 Task: Search one way flight ticket for 5 adults, 1 child, 2 infants in seat and 1 infant on lap in business from Seattle/tacoma(seatac): Seattle-tacoma International Airport to Evansville: Evansville Regional Airport on 5-3-2023. Choice of flights is Singapure airlines. Number of bags: 11 checked bags. Price is upto 81000. Outbound departure time preference is 7:00.
Action: Mouse moved to (381, 324)
Screenshot: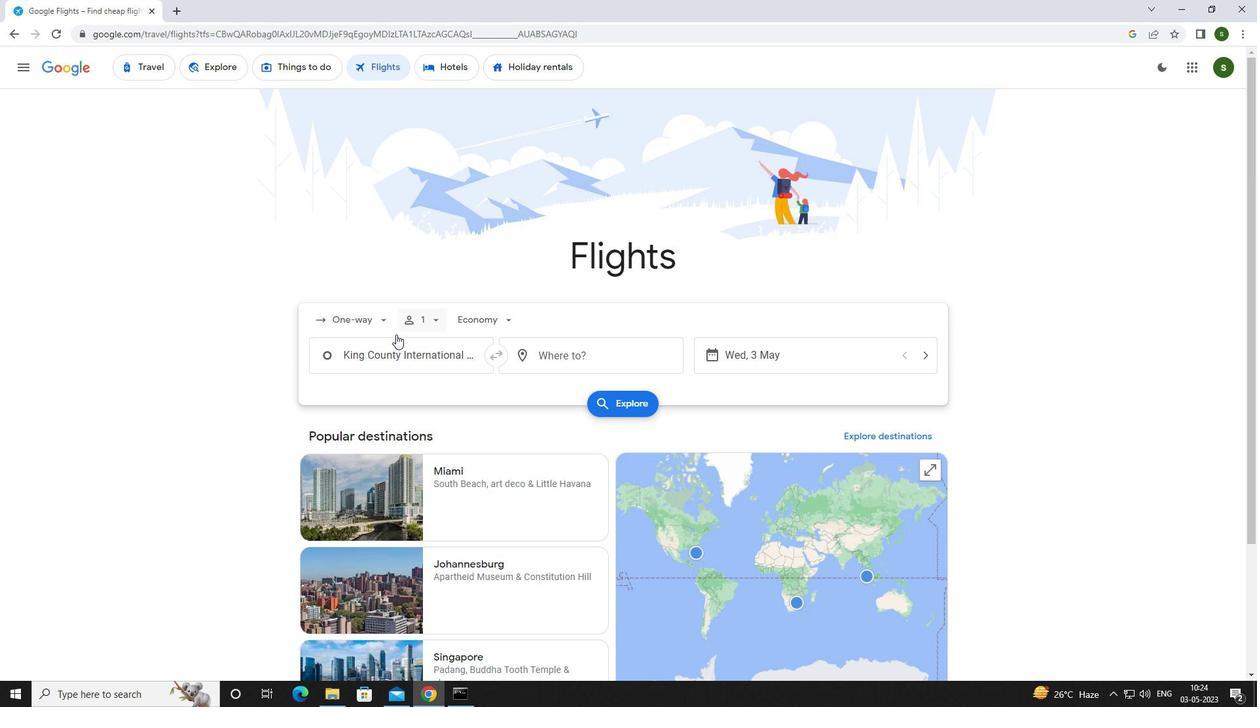 
Action: Mouse pressed left at (381, 324)
Screenshot: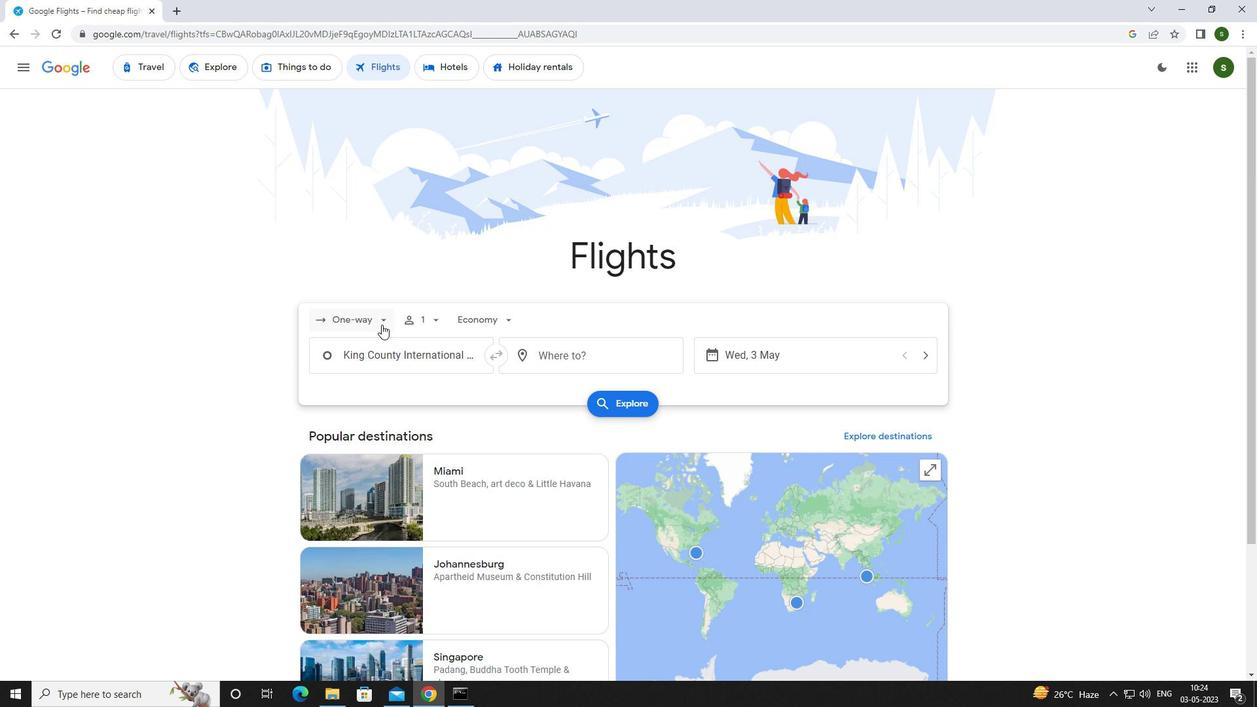 
Action: Mouse moved to (377, 377)
Screenshot: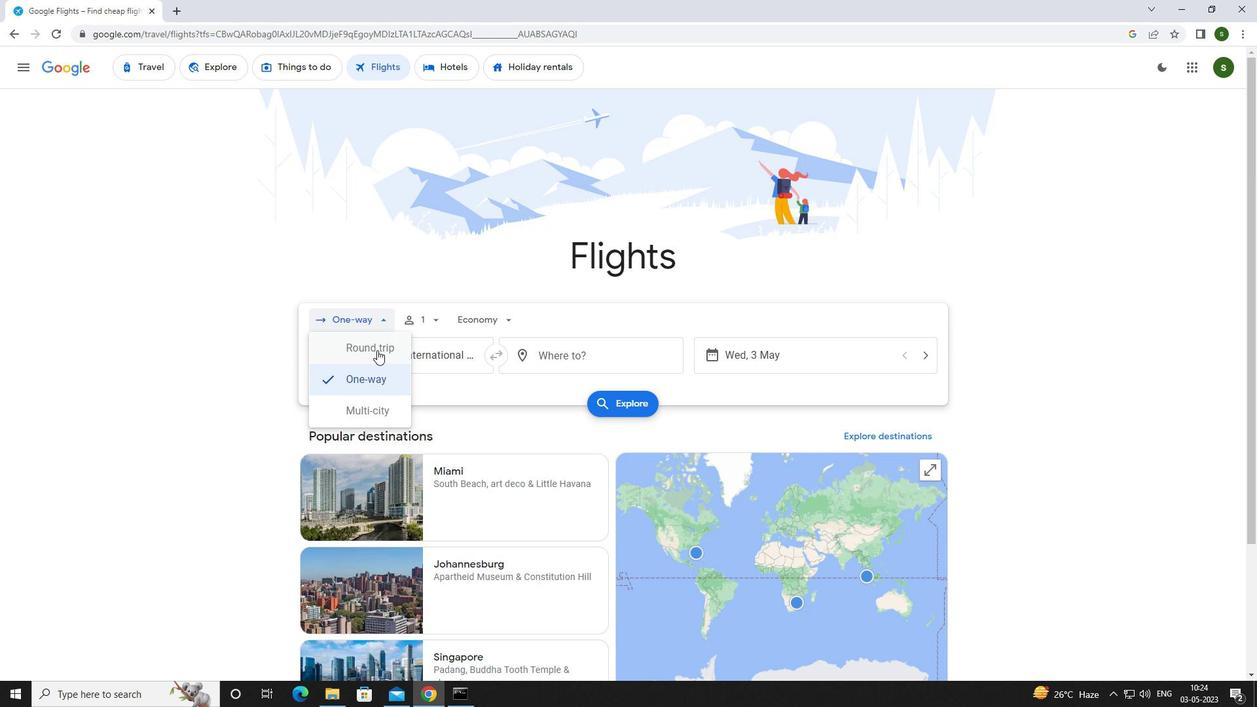
Action: Mouse pressed left at (377, 377)
Screenshot: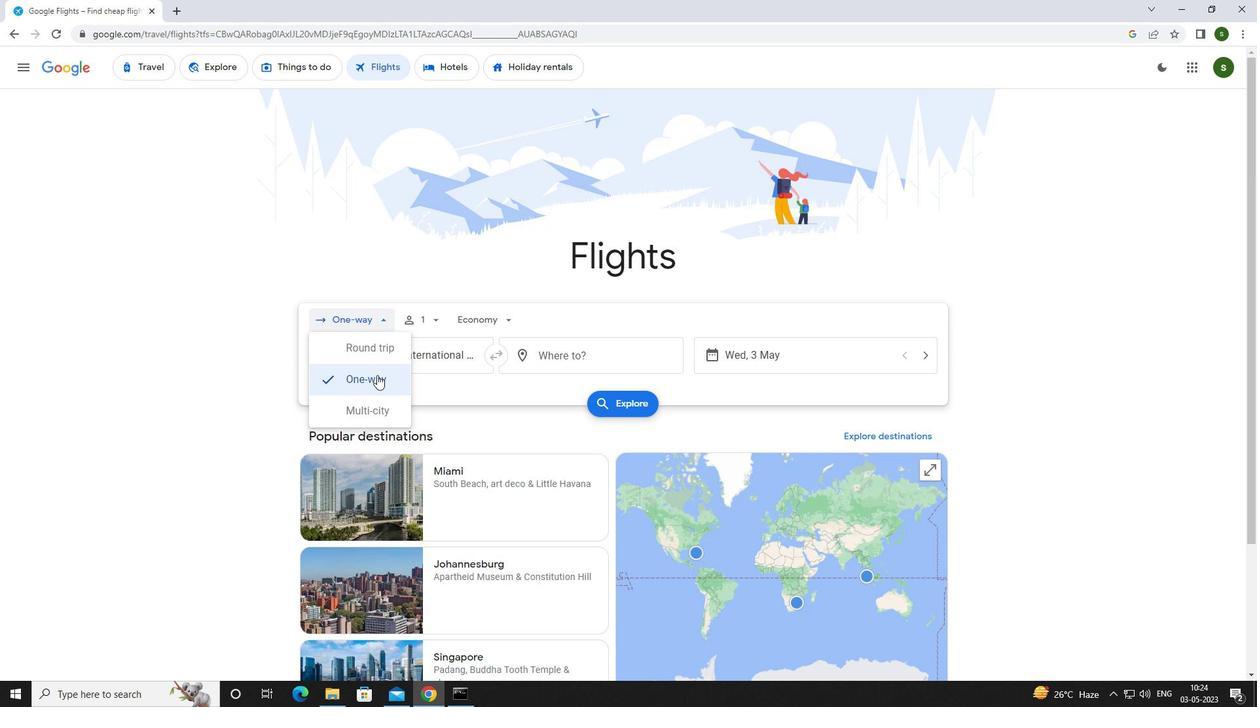 
Action: Mouse moved to (421, 314)
Screenshot: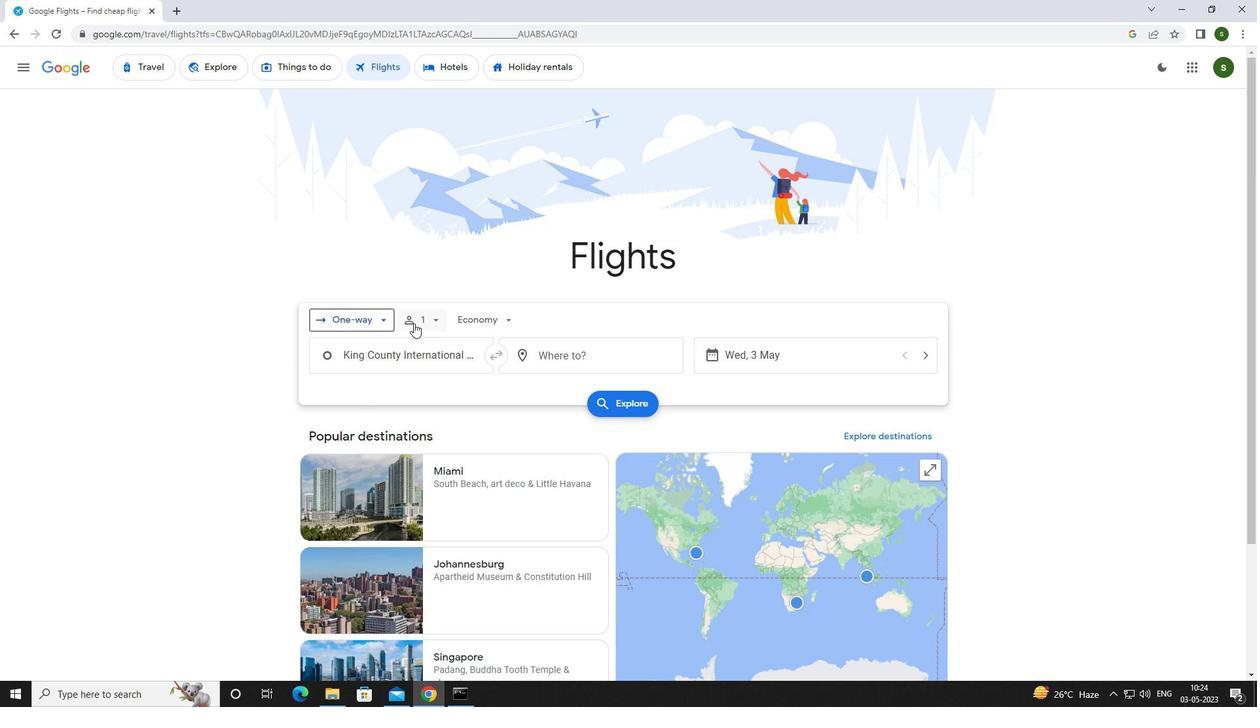 
Action: Mouse pressed left at (421, 314)
Screenshot: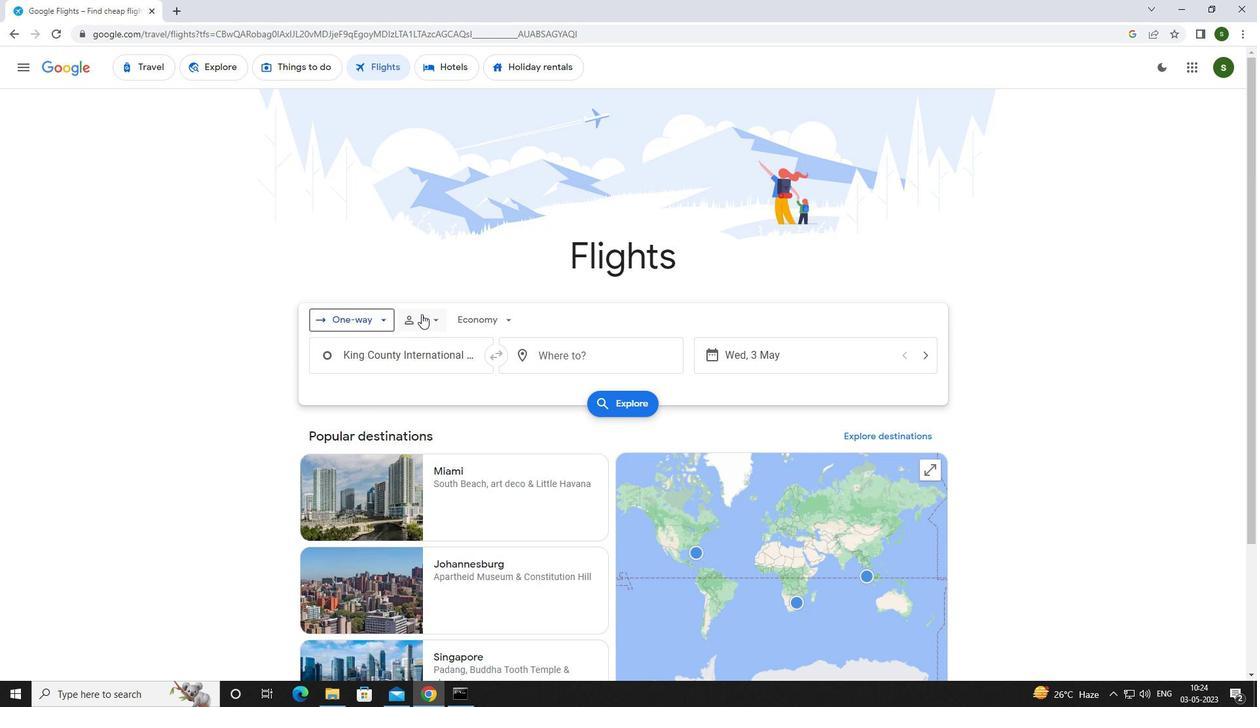 
Action: Mouse moved to (527, 345)
Screenshot: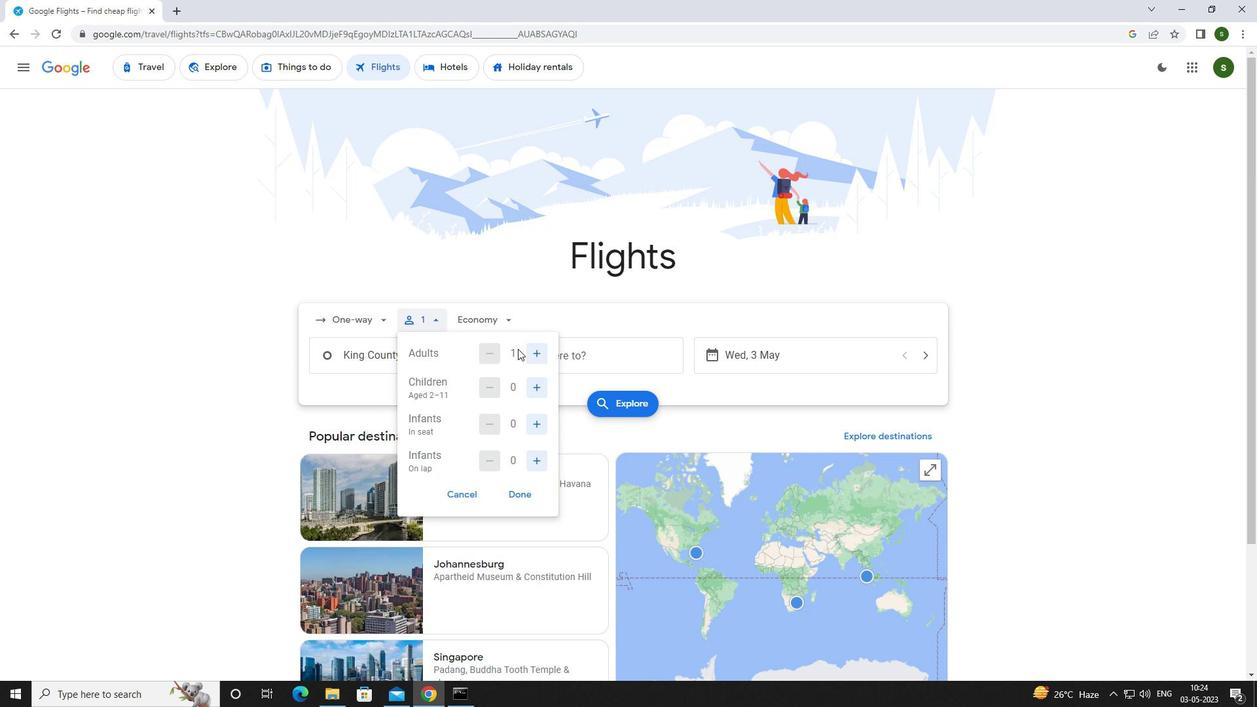 
Action: Mouse pressed left at (527, 345)
Screenshot: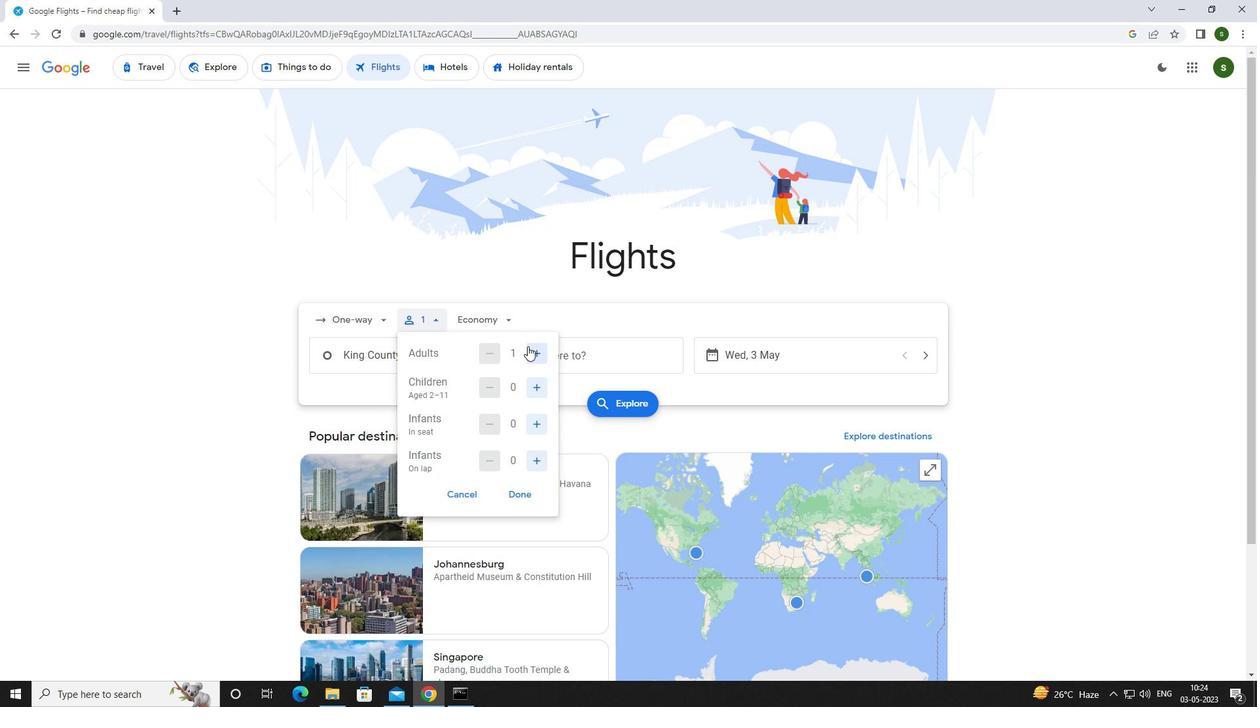 
Action: Mouse pressed left at (527, 345)
Screenshot: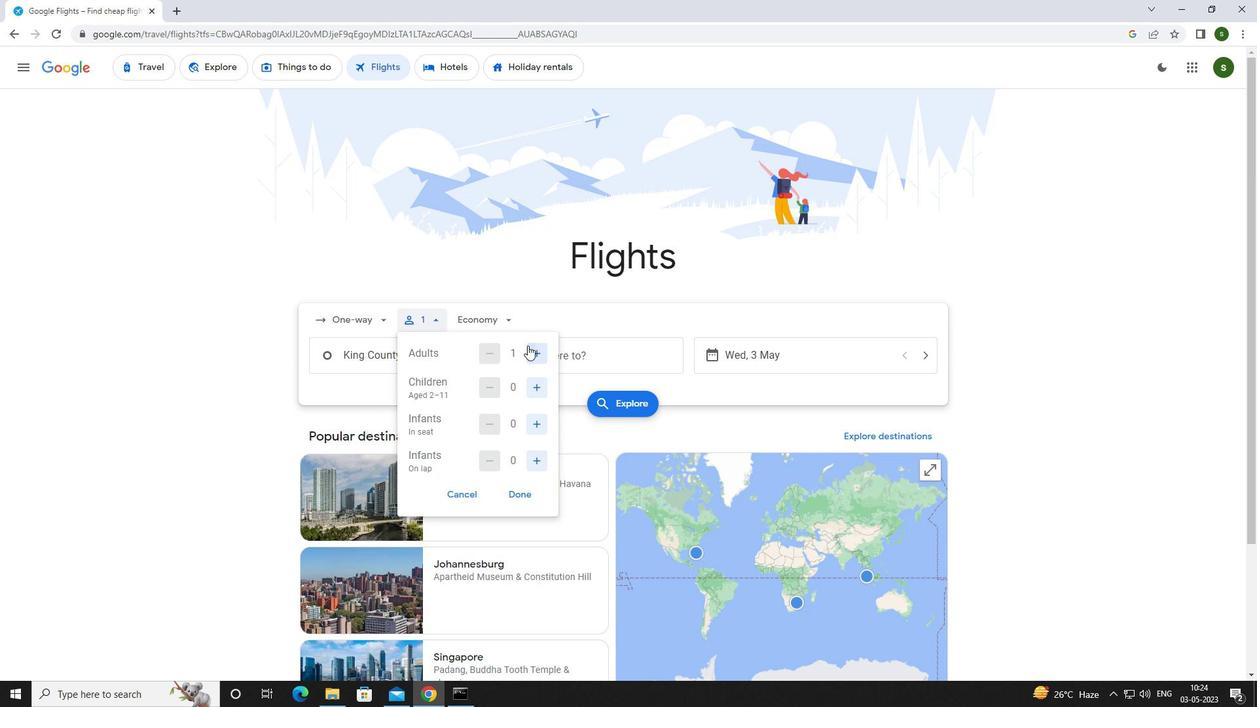 
Action: Mouse pressed left at (527, 345)
Screenshot: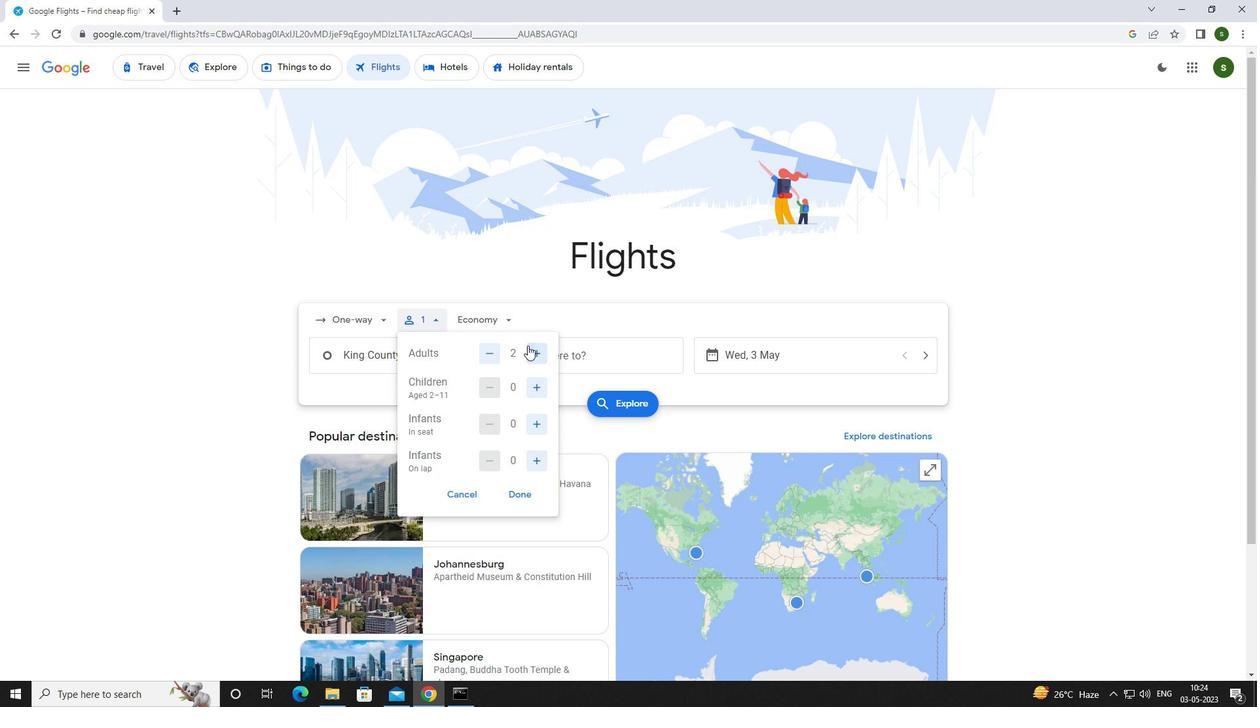 
Action: Mouse pressed left at (527, 345)
Screenshot: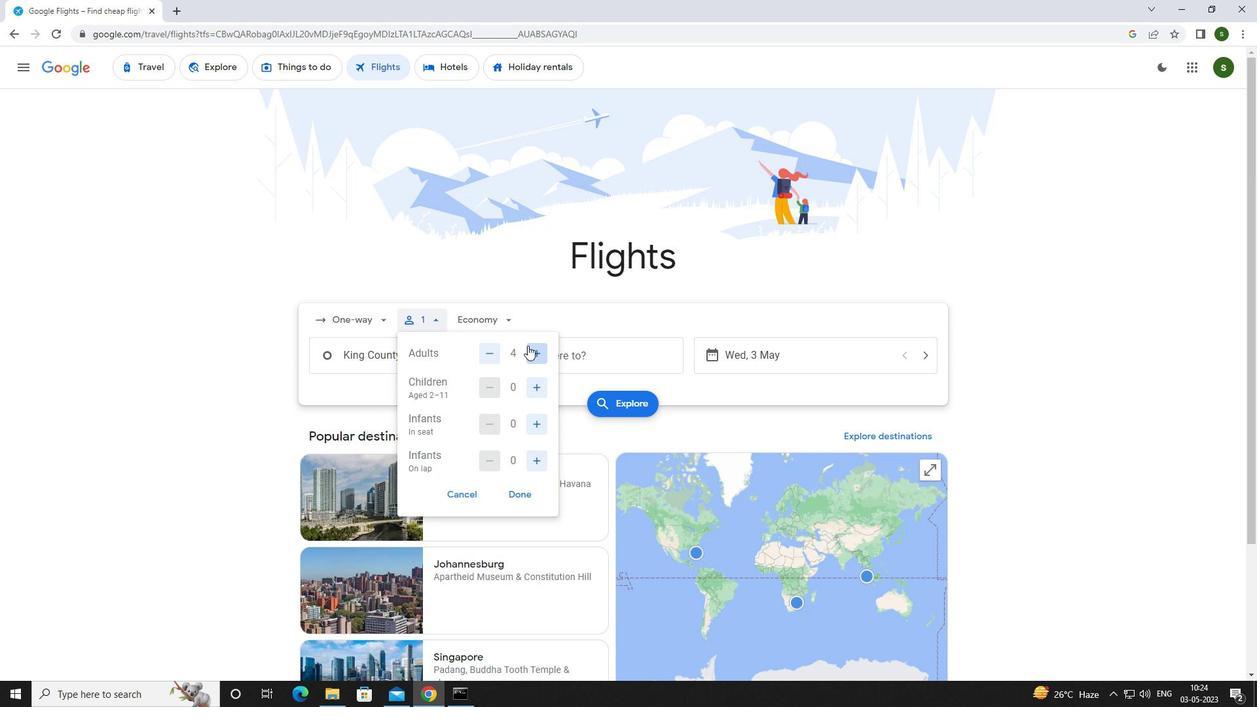 
Action: Mouse moved to (535, 381)
Screenshot: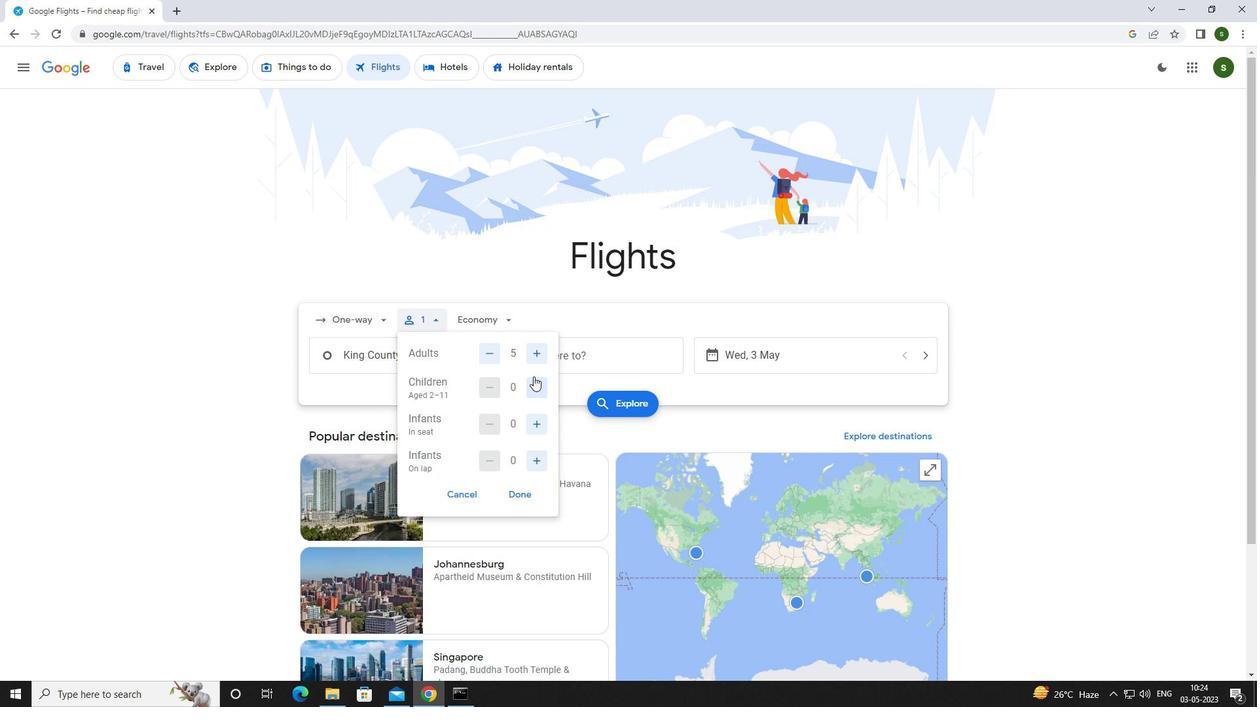 
Action: Mouse pressed left at (535, 381)
Screenshot: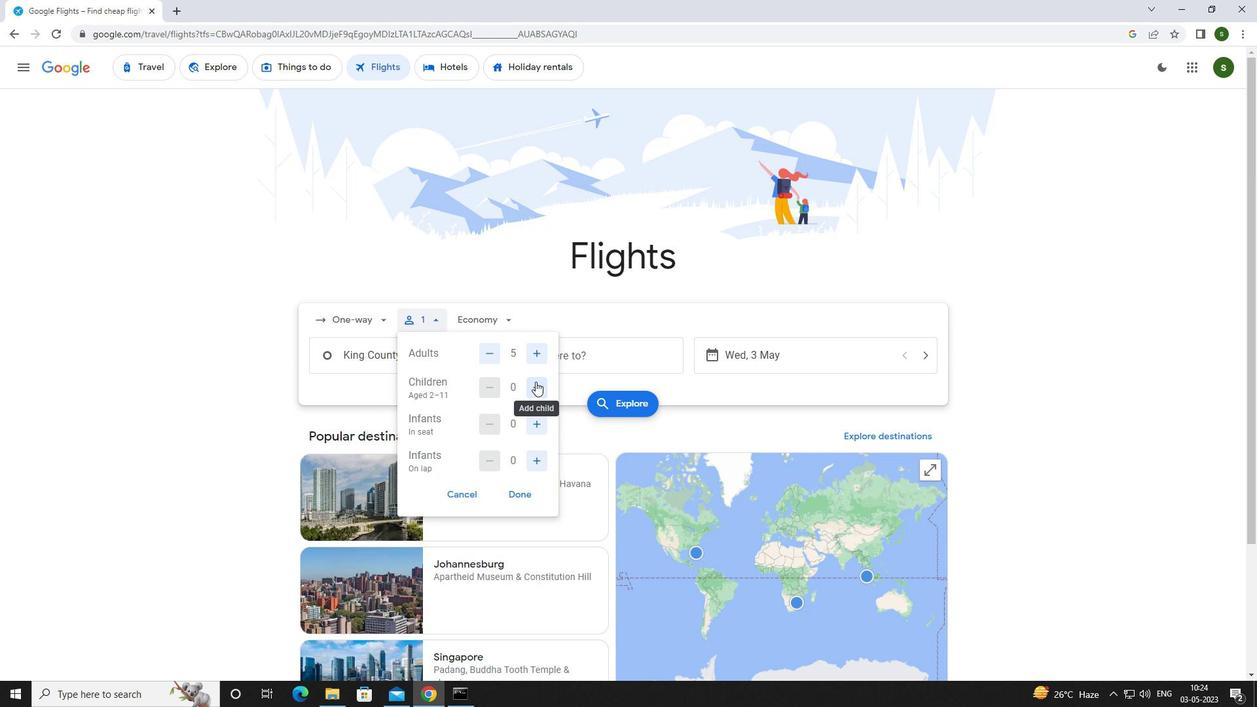 
Action: Mouse moved to (542, 425)
Screenshot: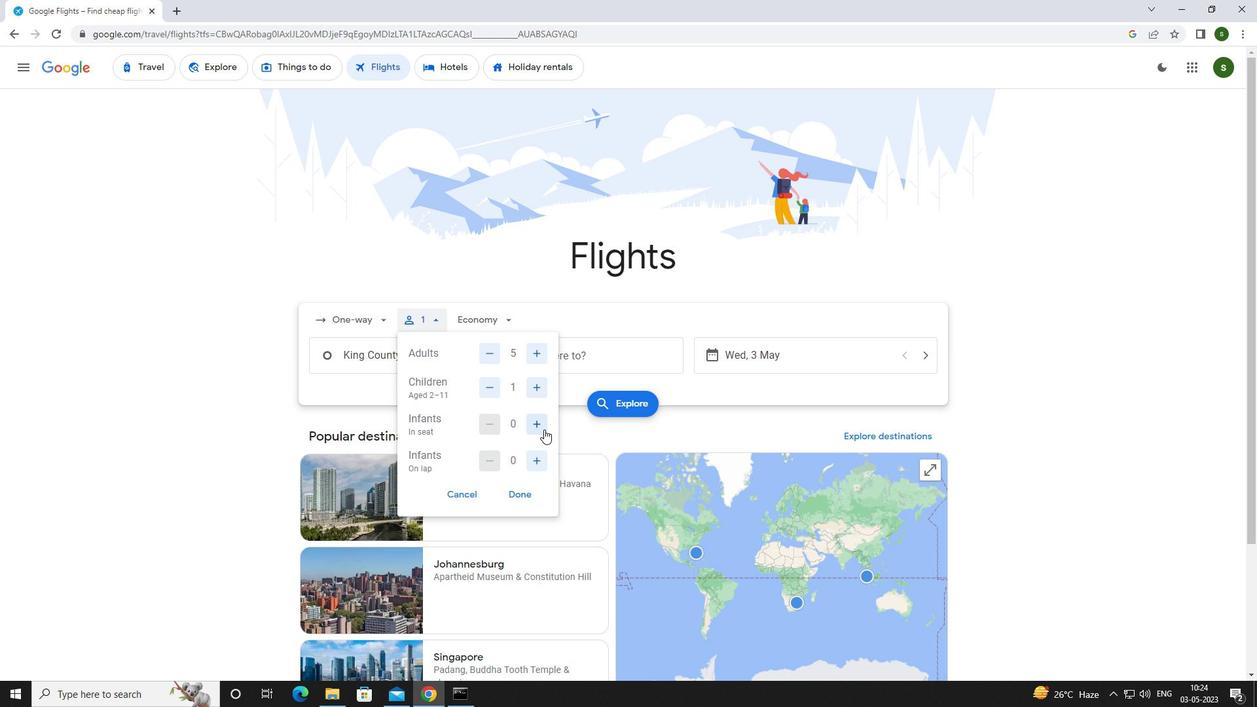 
Action: Mouse pressed left at (542, 425)
Screenshot: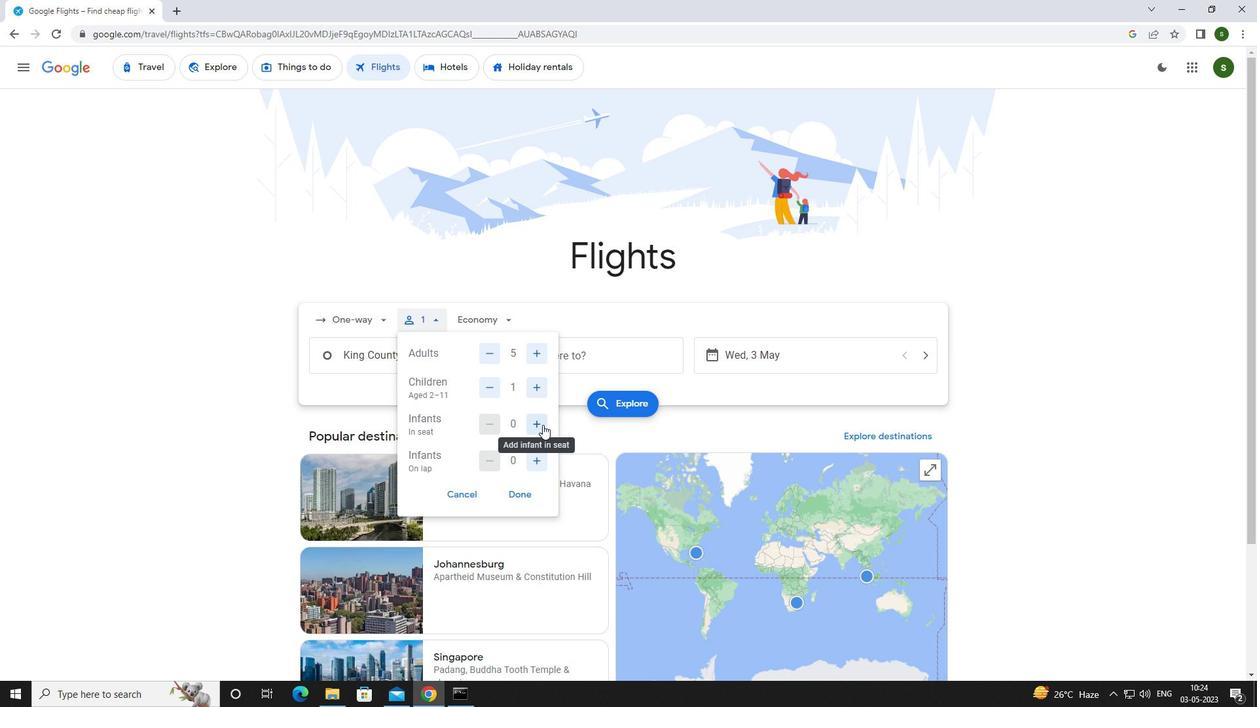 
Action: Mouse pressed left at (542, 425)
Screenshot: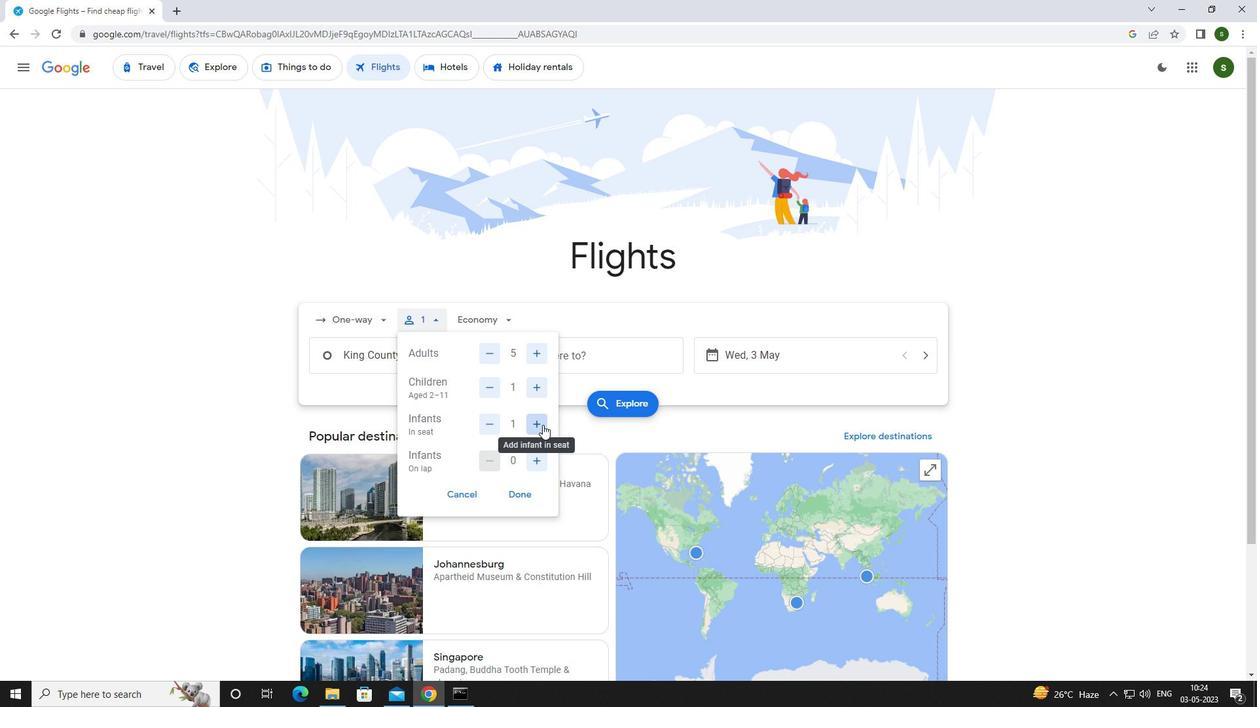 
Action: Mouse moved to (536, 458)
Screenshot: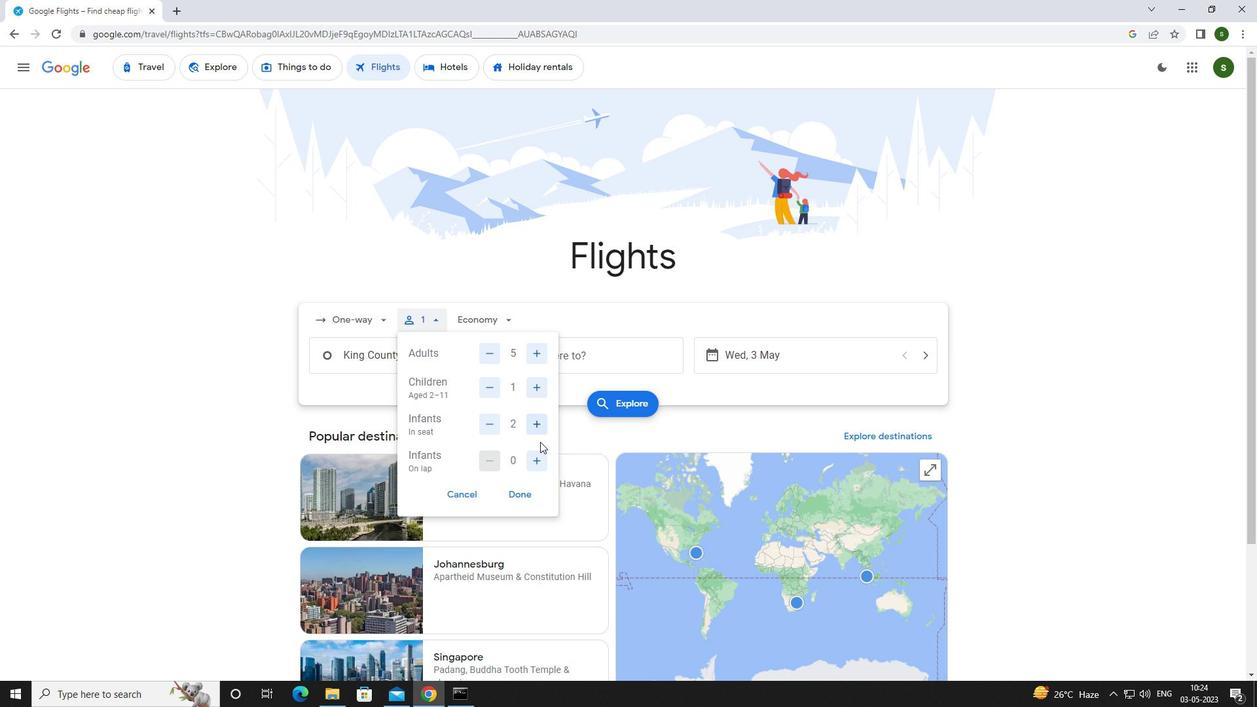 
Action: Mouse pressed left at (536, 458)
Screenshot: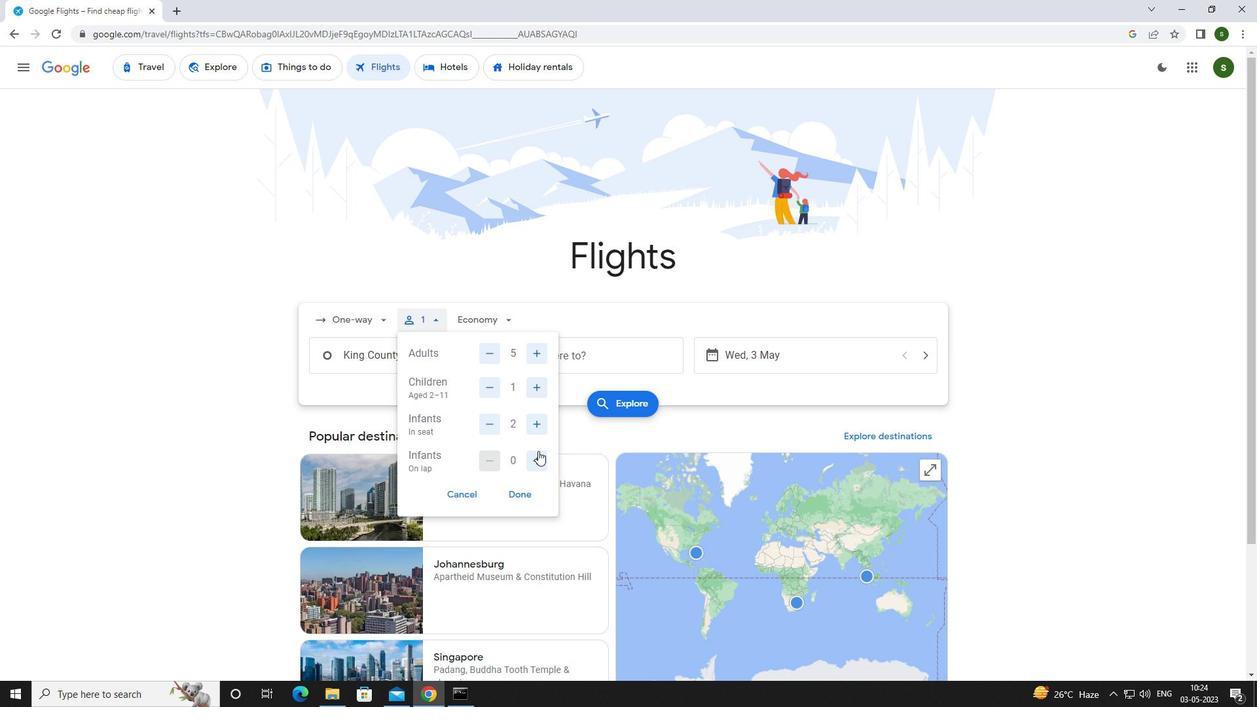 
Action: Mouse moved to (506, 324)
Screenshot: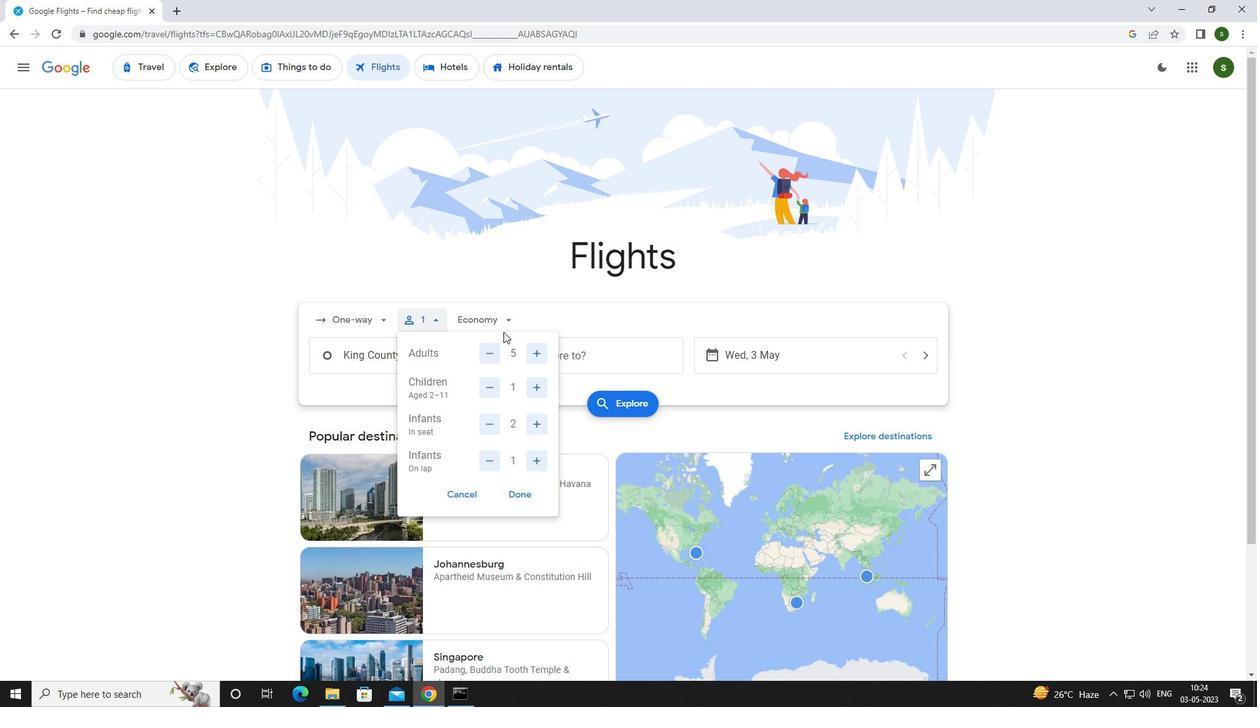 
Action: Mouse pressed left at (506, 324)
Screenshot: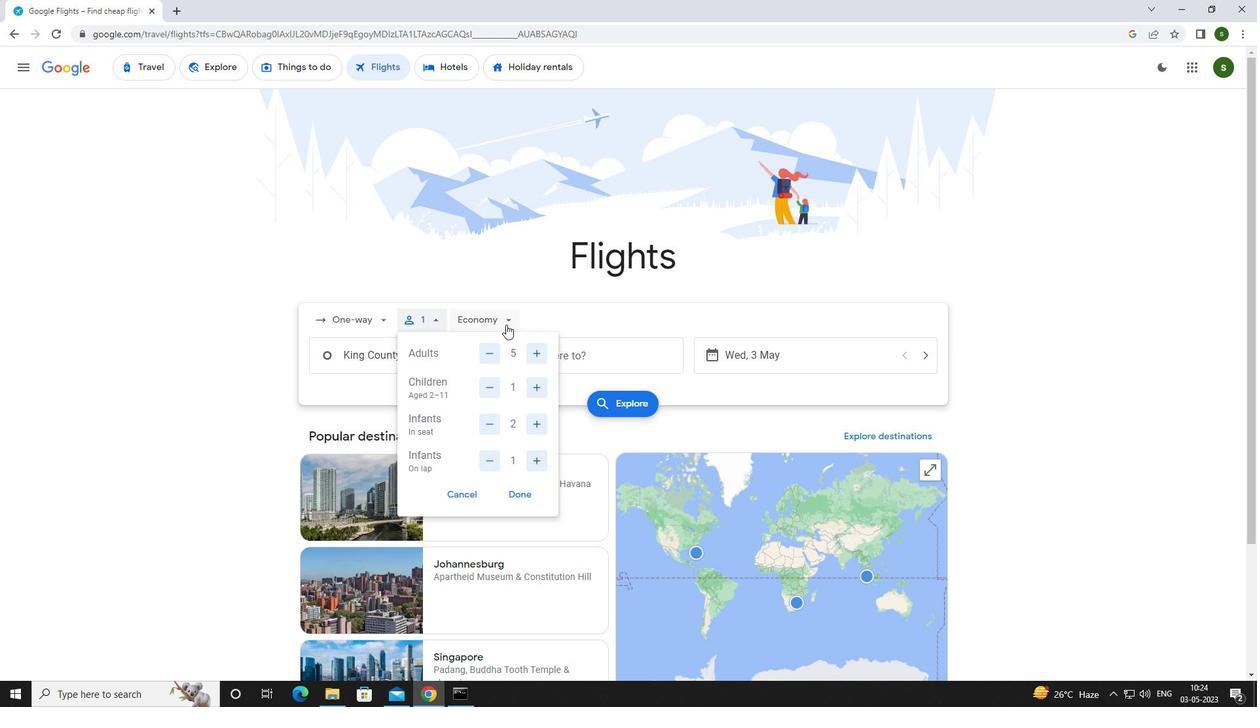 
Action: Mouse moved to (513, 413)
Screenshot: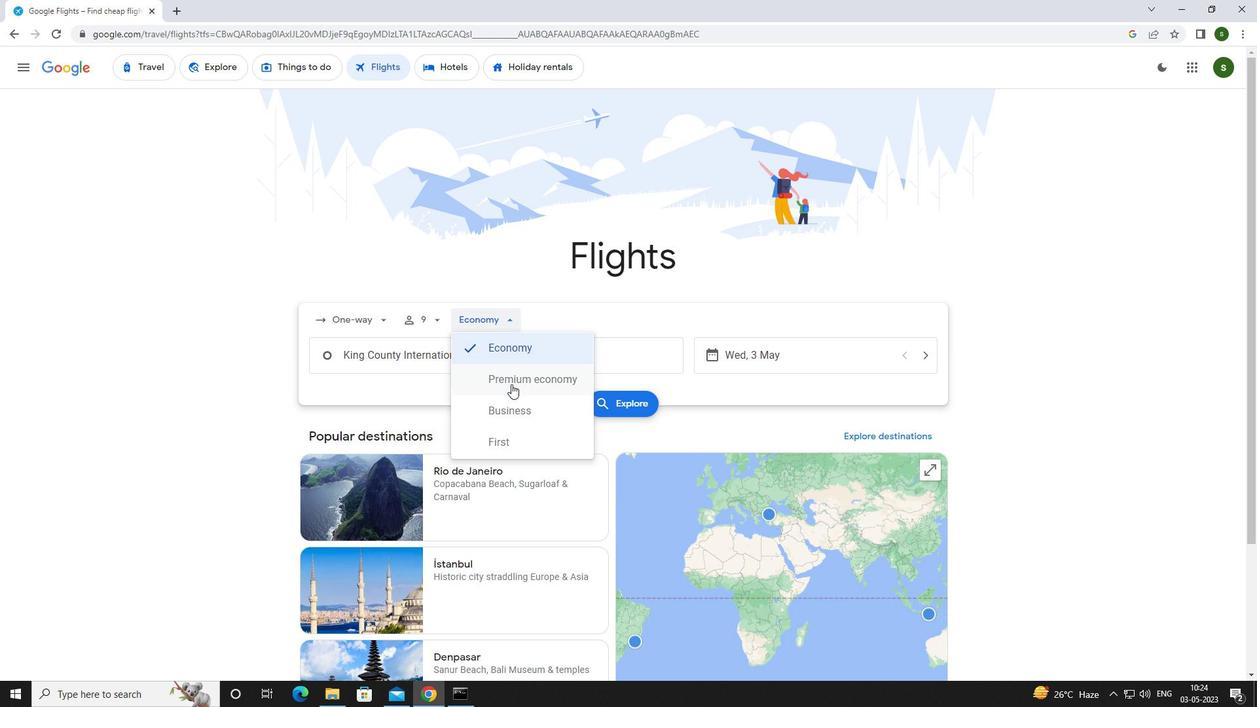 
Action: Mouse pressed left at (513, 413)
Screenshot: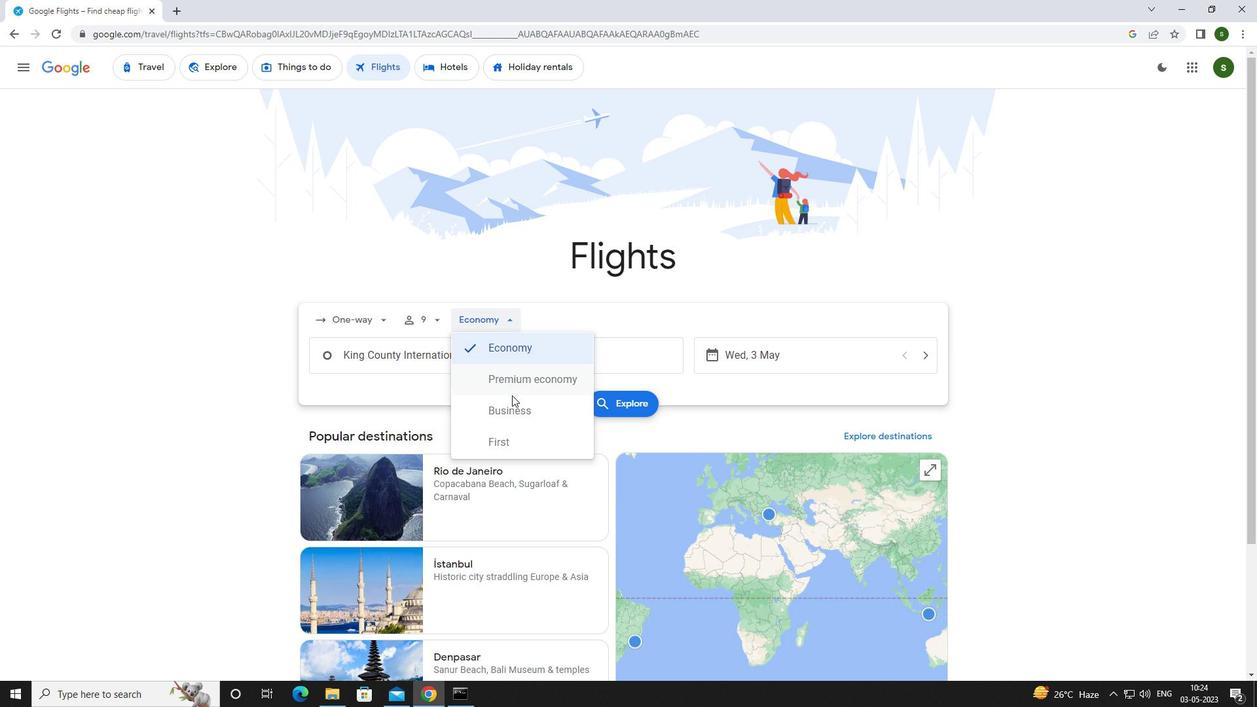 
Action: Mouse moved to (470, 354)
Screenshot: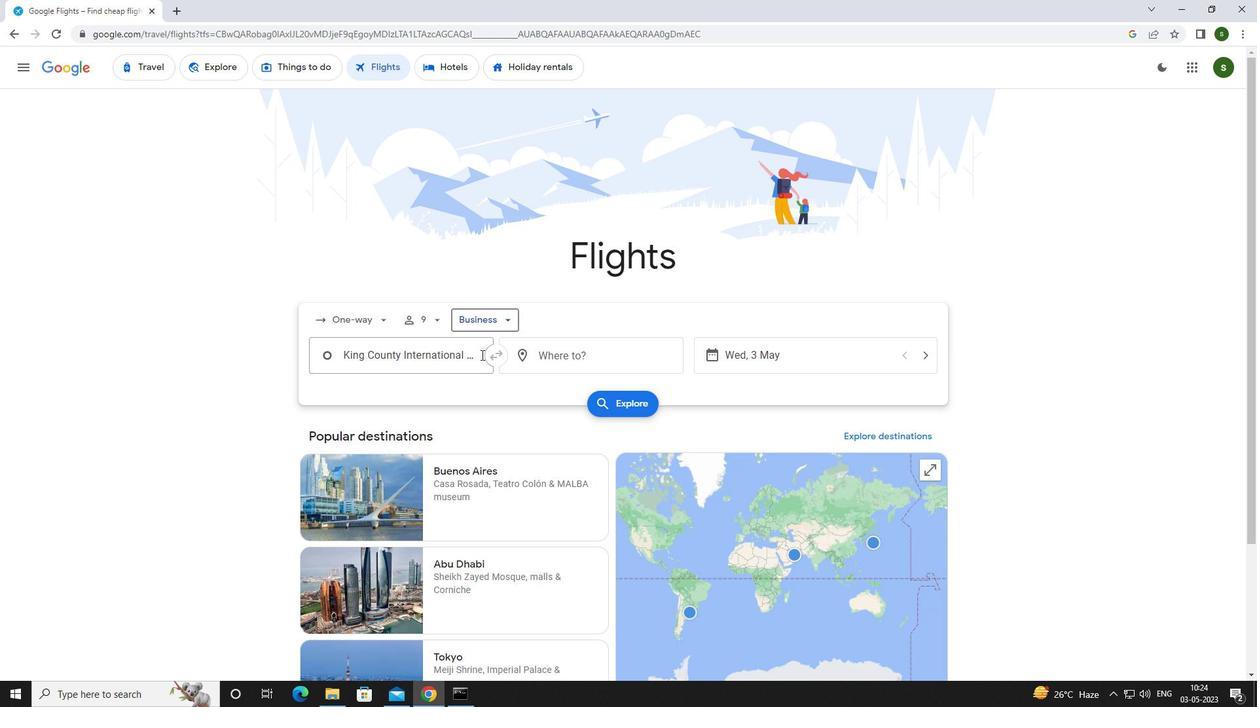 
Action: Mouse pressed left at (470, 354)
Screenshot: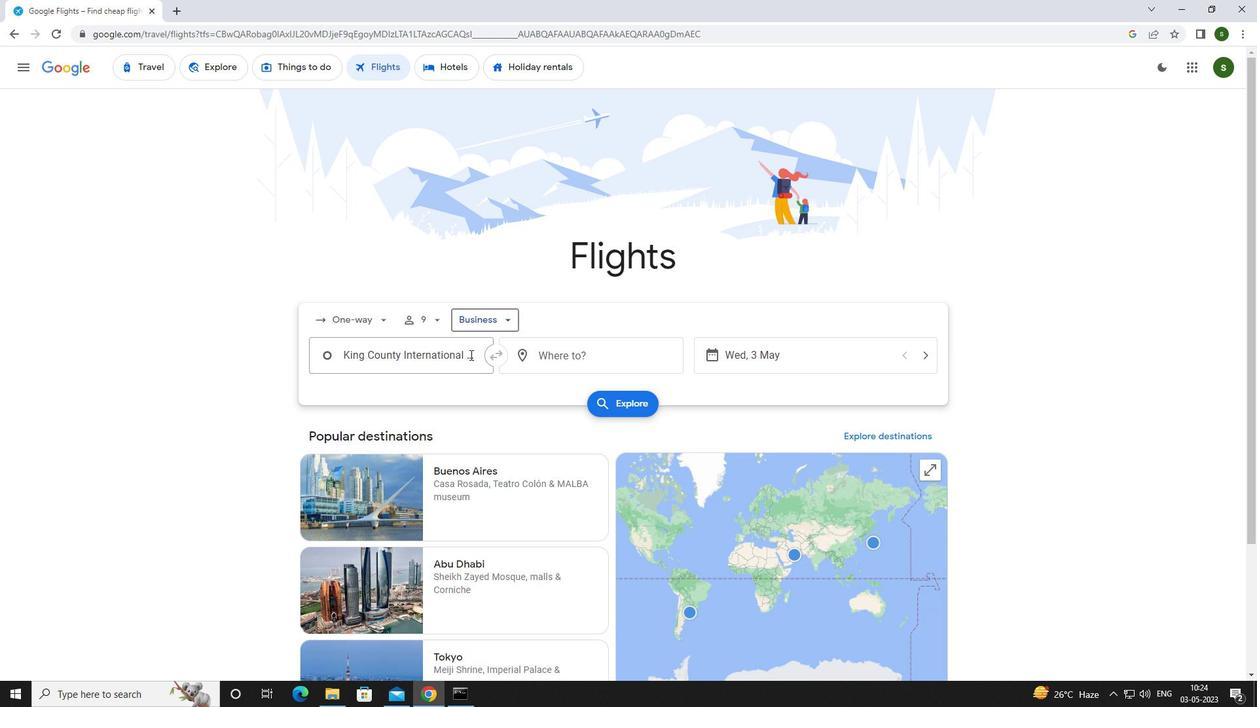 
Action: Key pressed <Key.caps_lock>s<Key.caps_lock>eattle
Screenshot: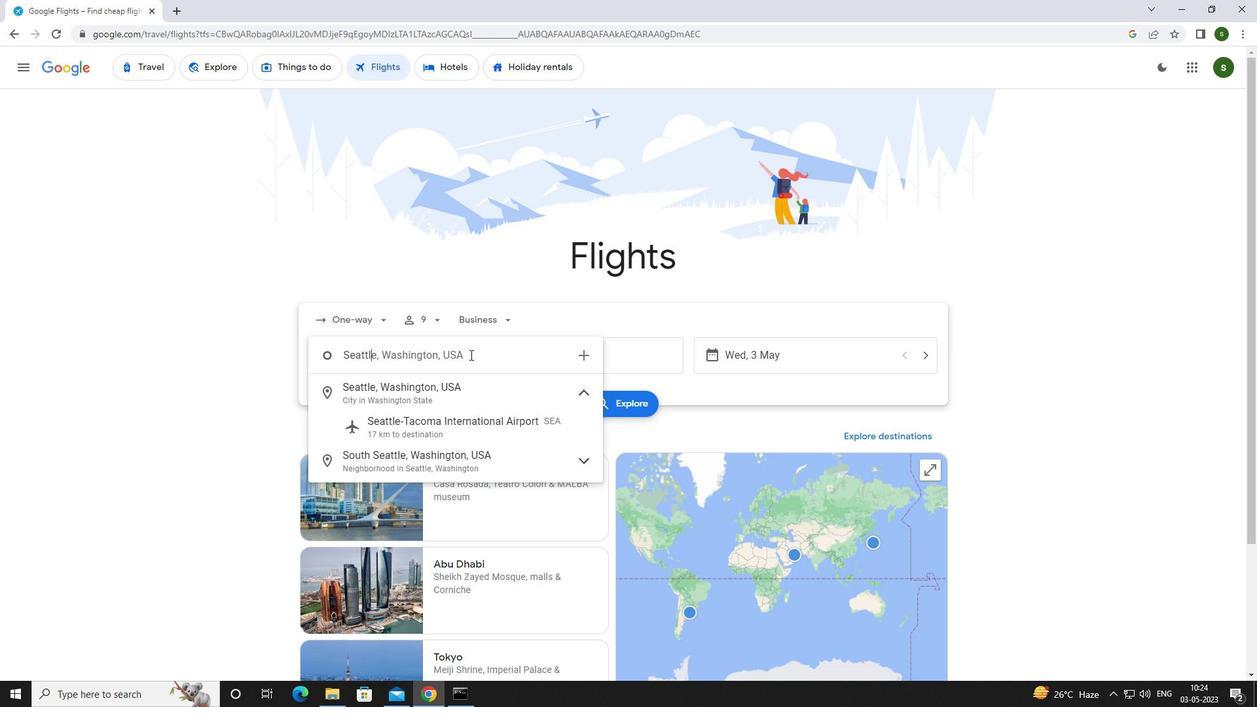 
Action: Mouse moved to (457, 421)
Screenshot: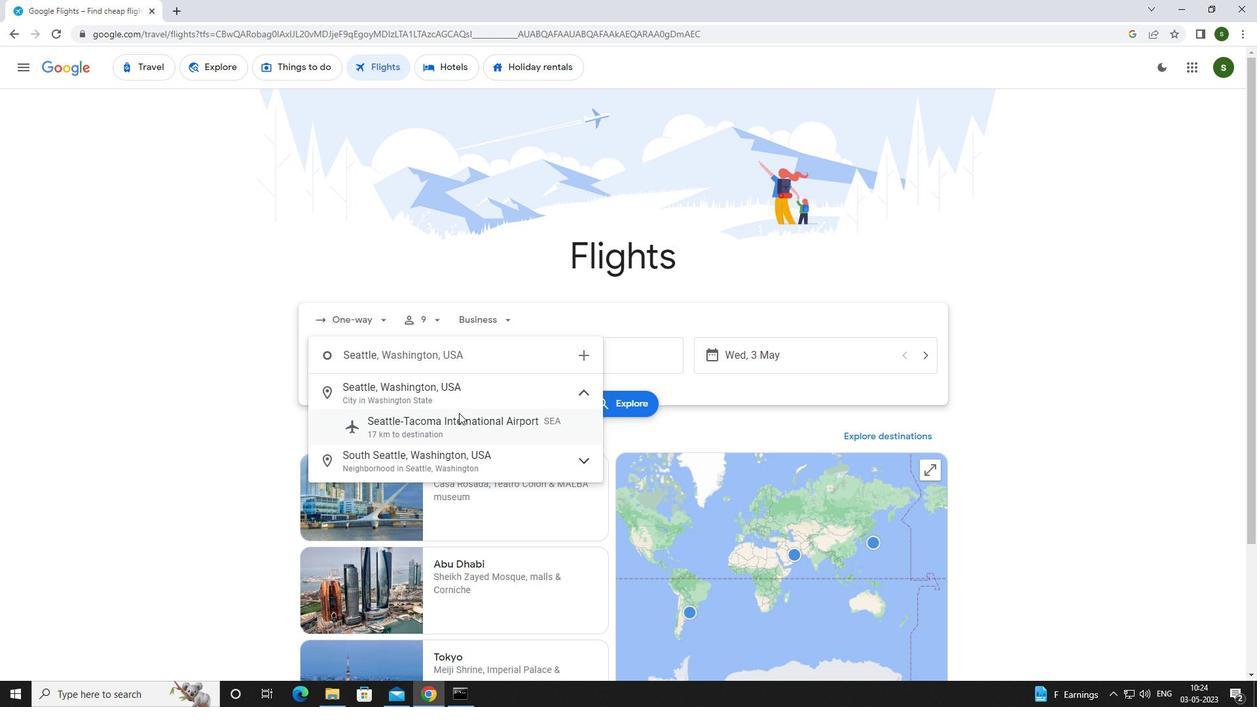
Action: Mouse pressed left at (457, 421)
Screenshot: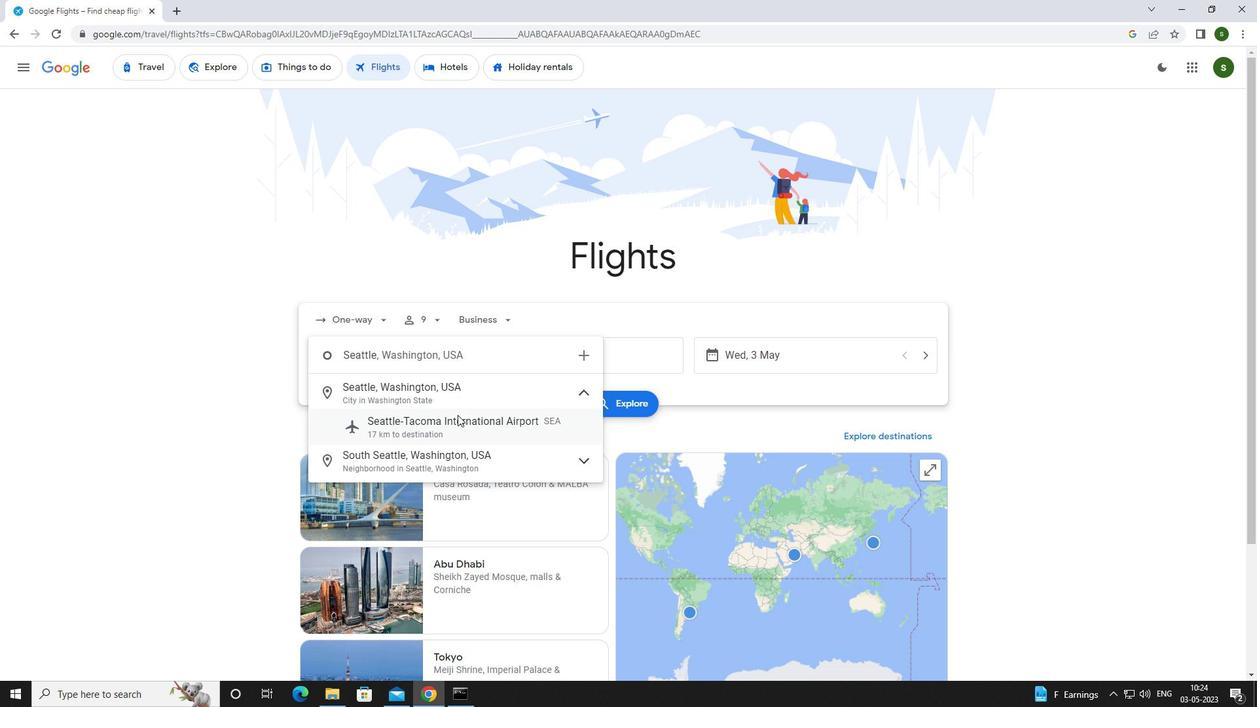 
Action: Mouse moved to (561, 359)
Screenshot: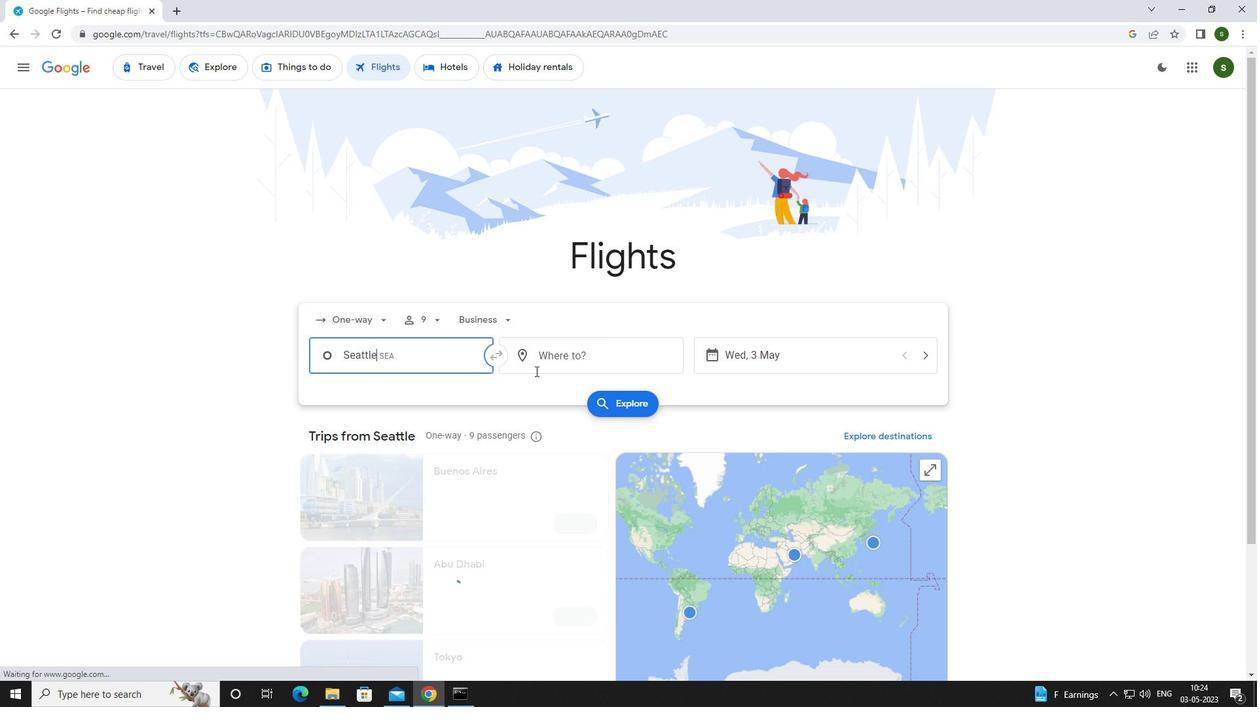 
Action: Mouse pressed left at (561, 359)
Screenshot: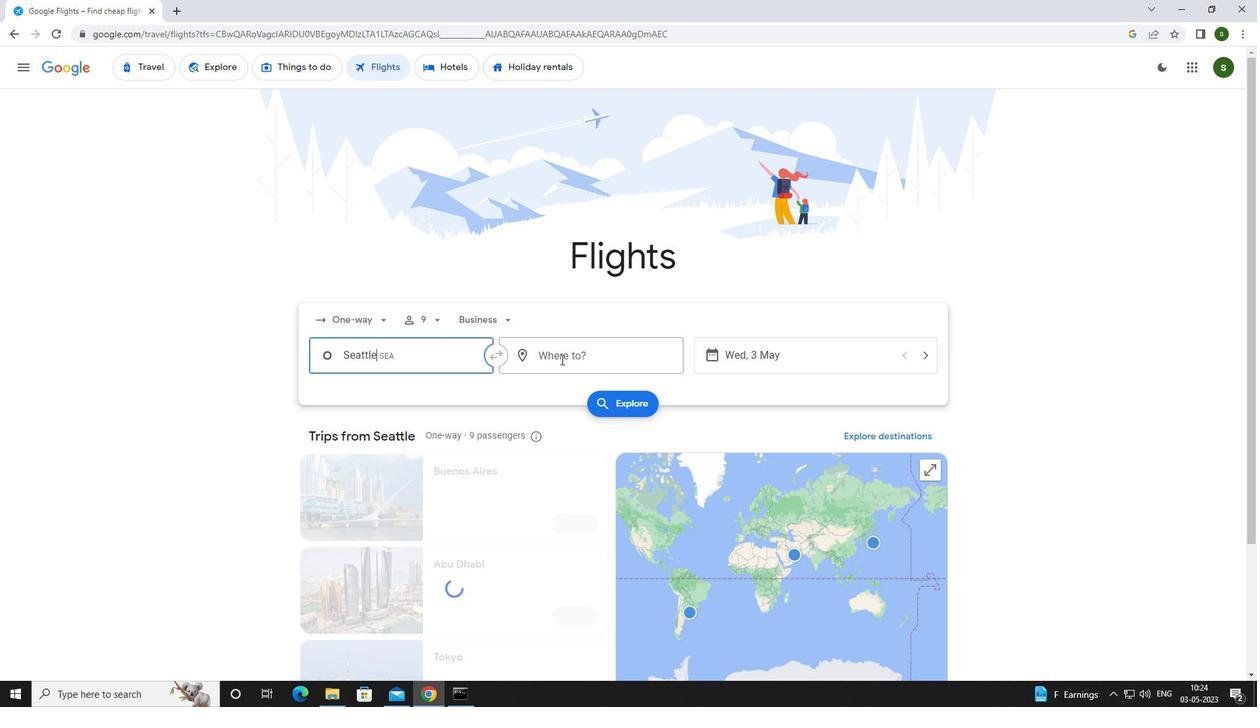 
Action: Key pressed <Key.caps_lock>e<Key.caps_lock>vansv
Screenshot: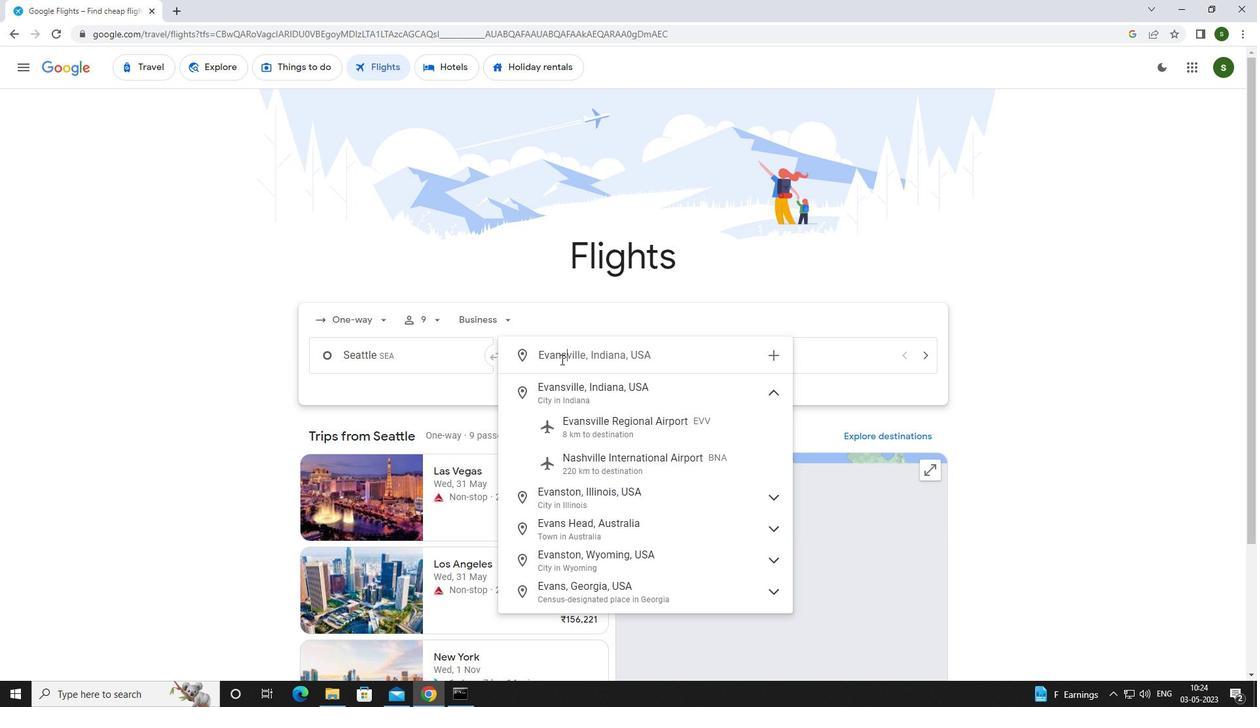 
Action: Mouse moved to (591, 436)
Screenshot: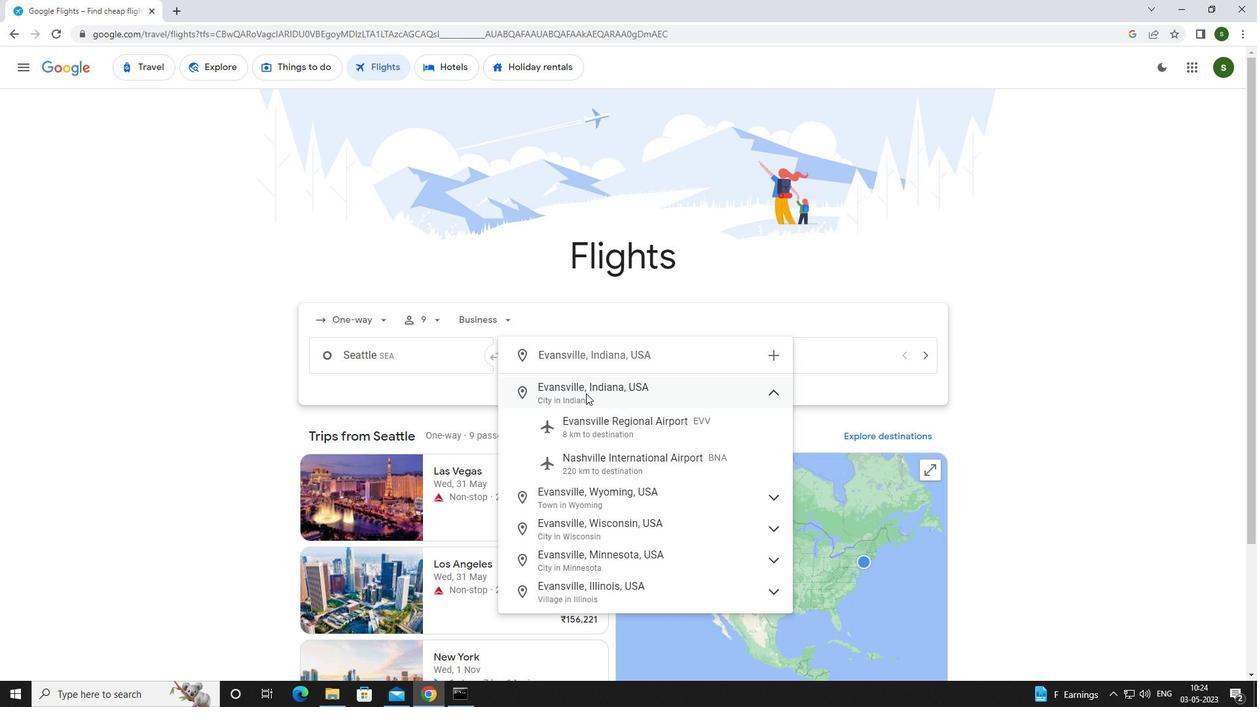 
Action: Mouse pressed left at (591, 436)
Screenshot: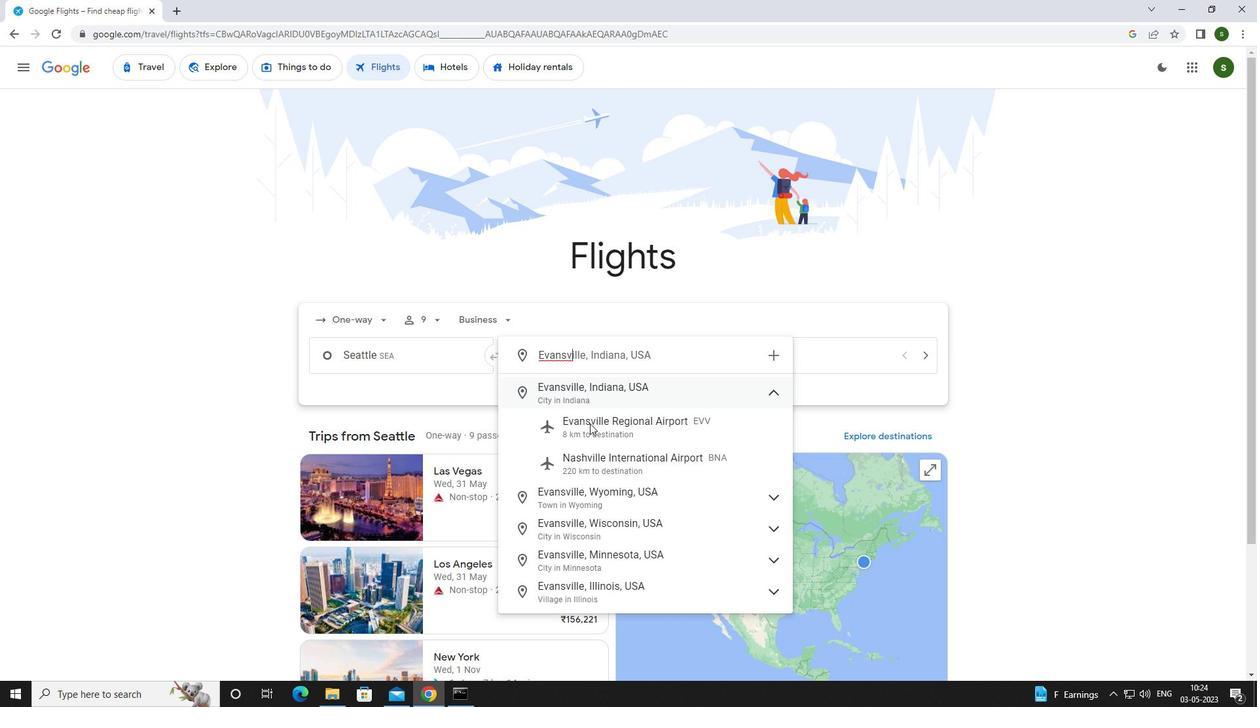 
Action: Mouse moved to (819, 352)
Screenshot: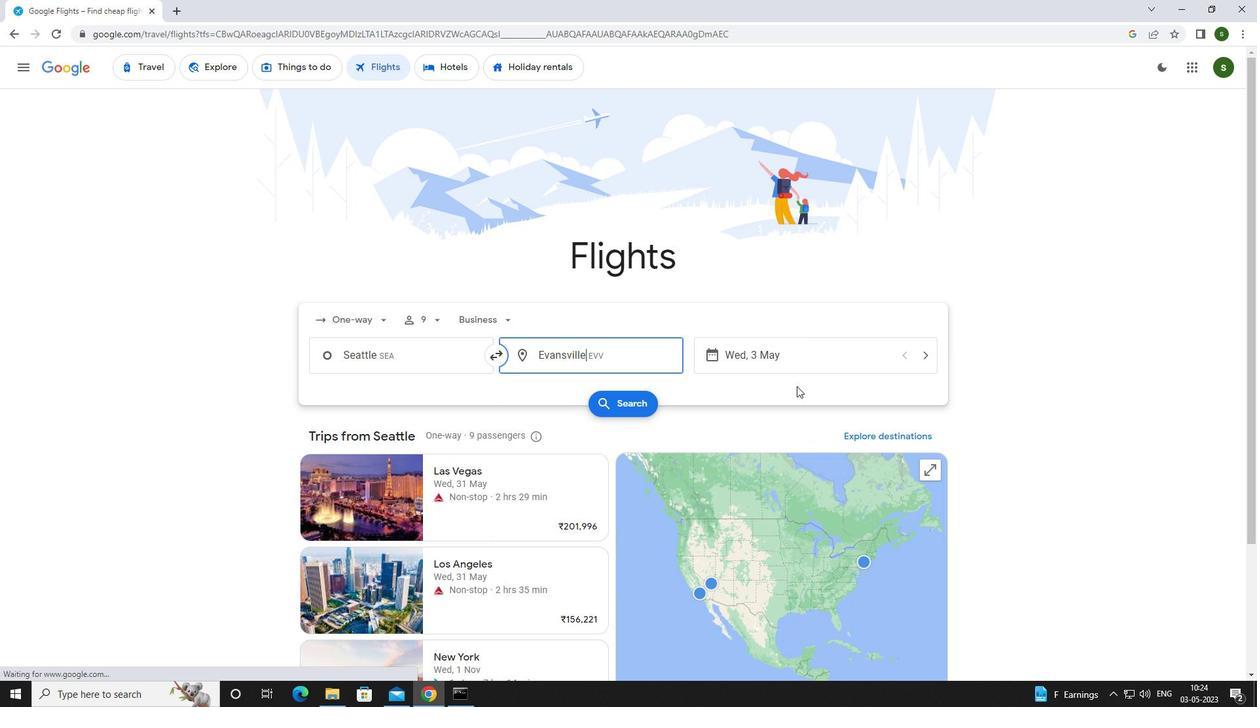 
Action: Mouse pressed left at (819, 352)
Screenshot: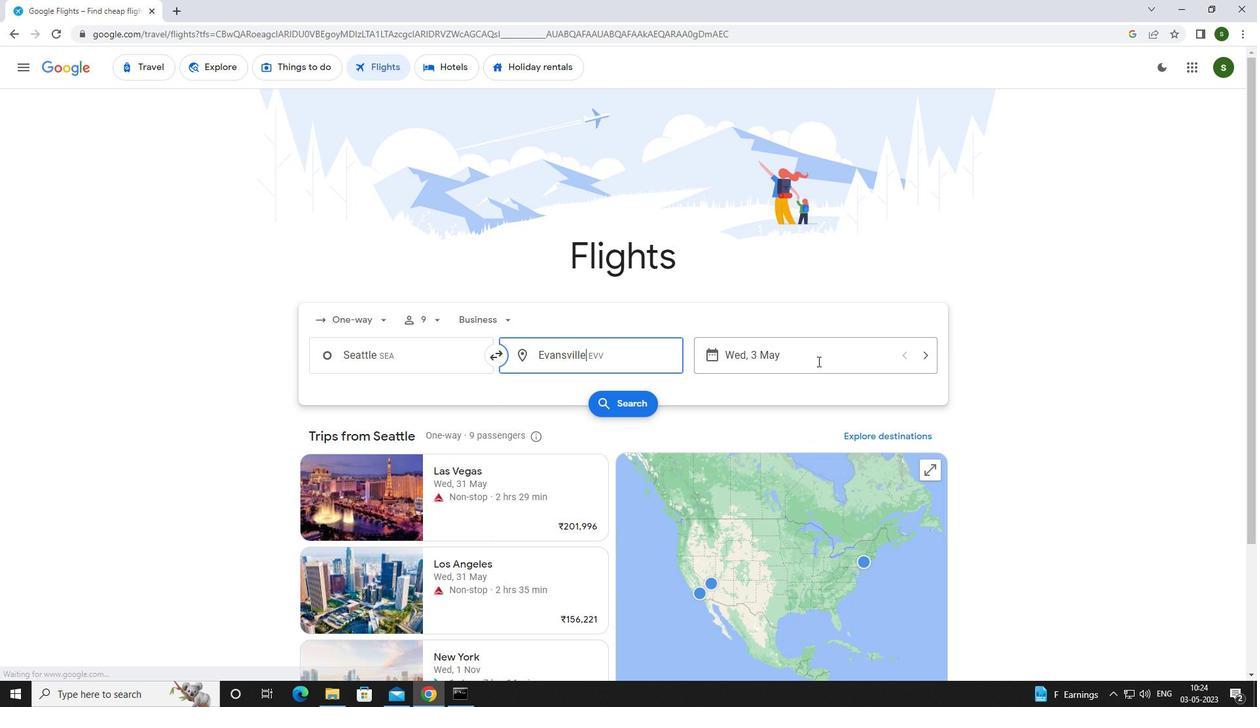
Action: Mouse moved to (552, 451)
Screenshot: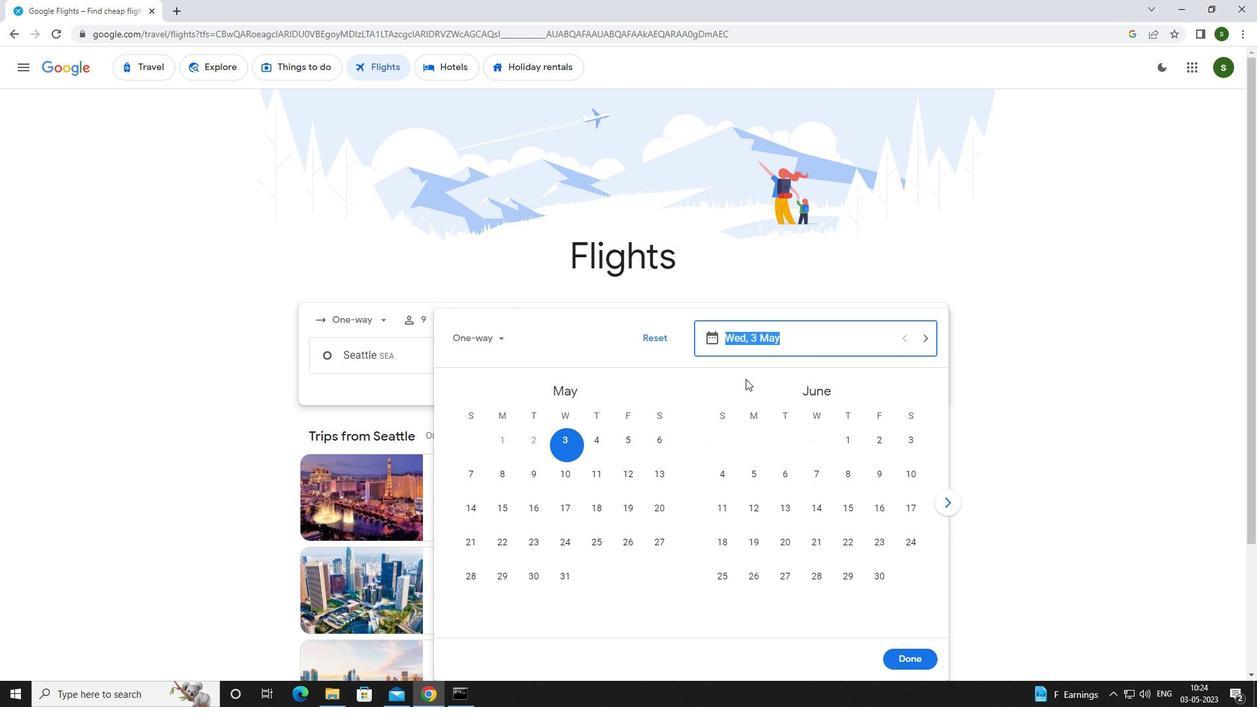 
Action: Mouse pressed left at (552, 451)
Screenshot: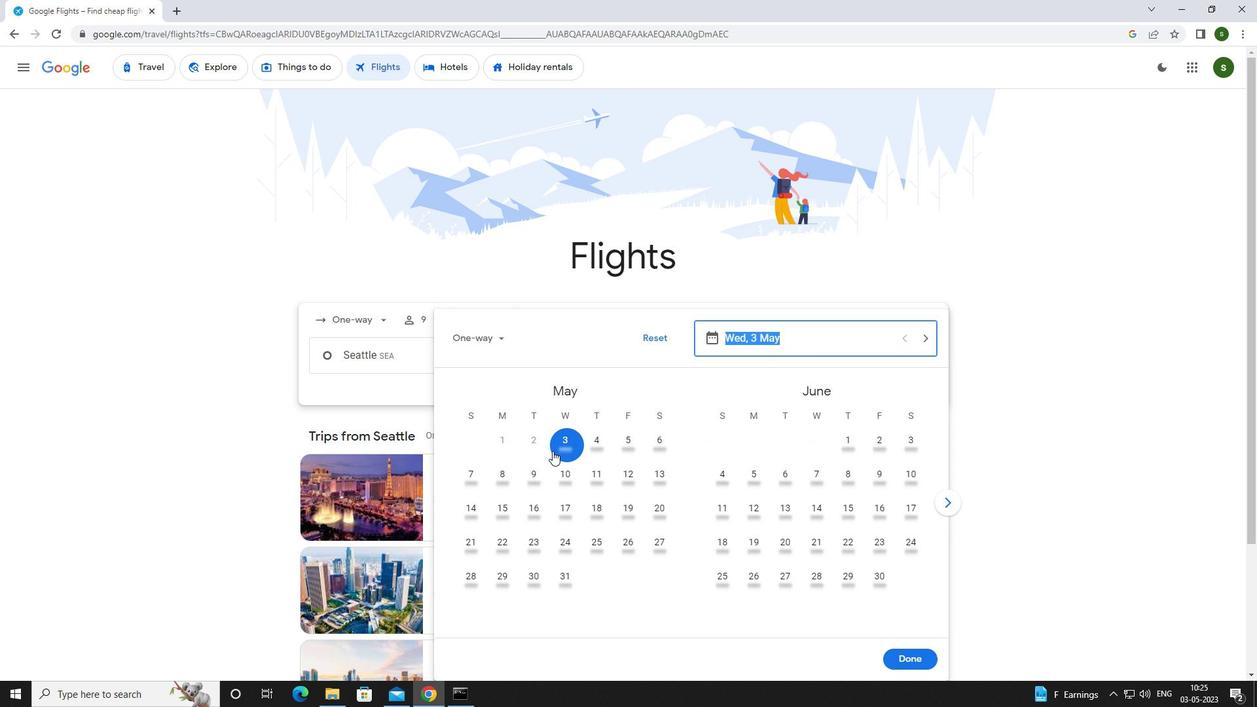 
Action: Mouse moved to (908, 663)
Screenshot: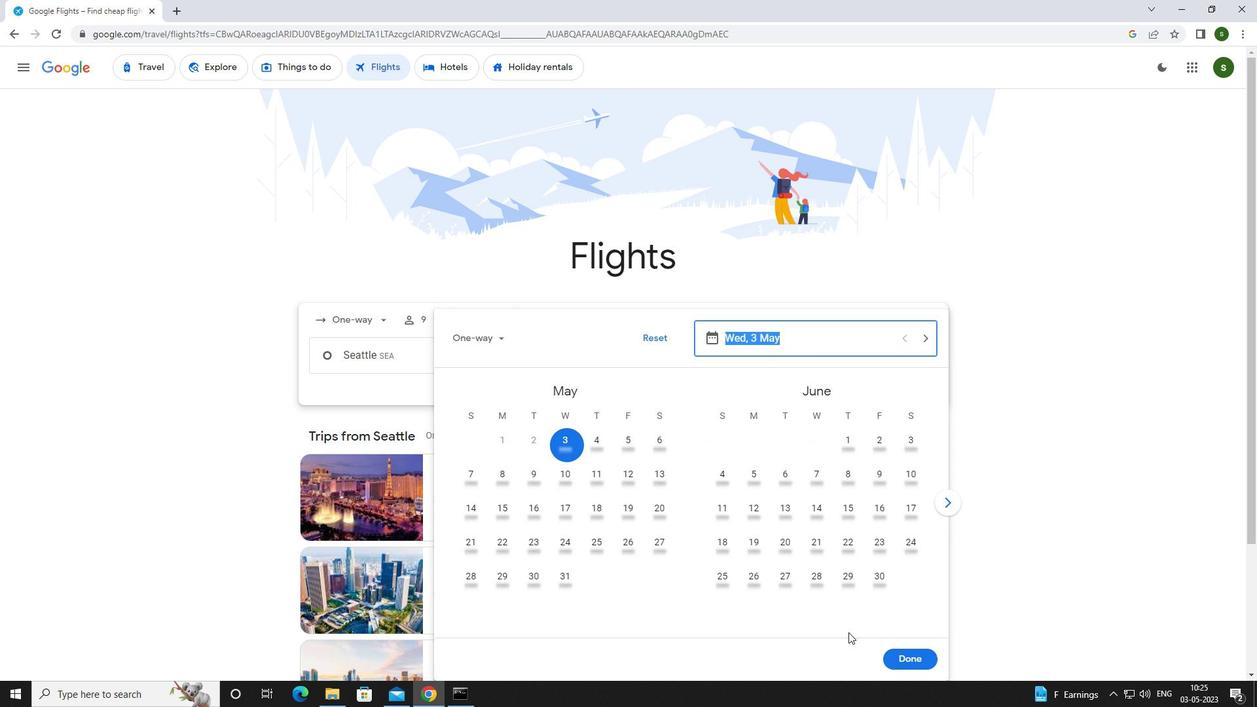 
Action: Mouse pressed left at (908, 663)
Screenshot: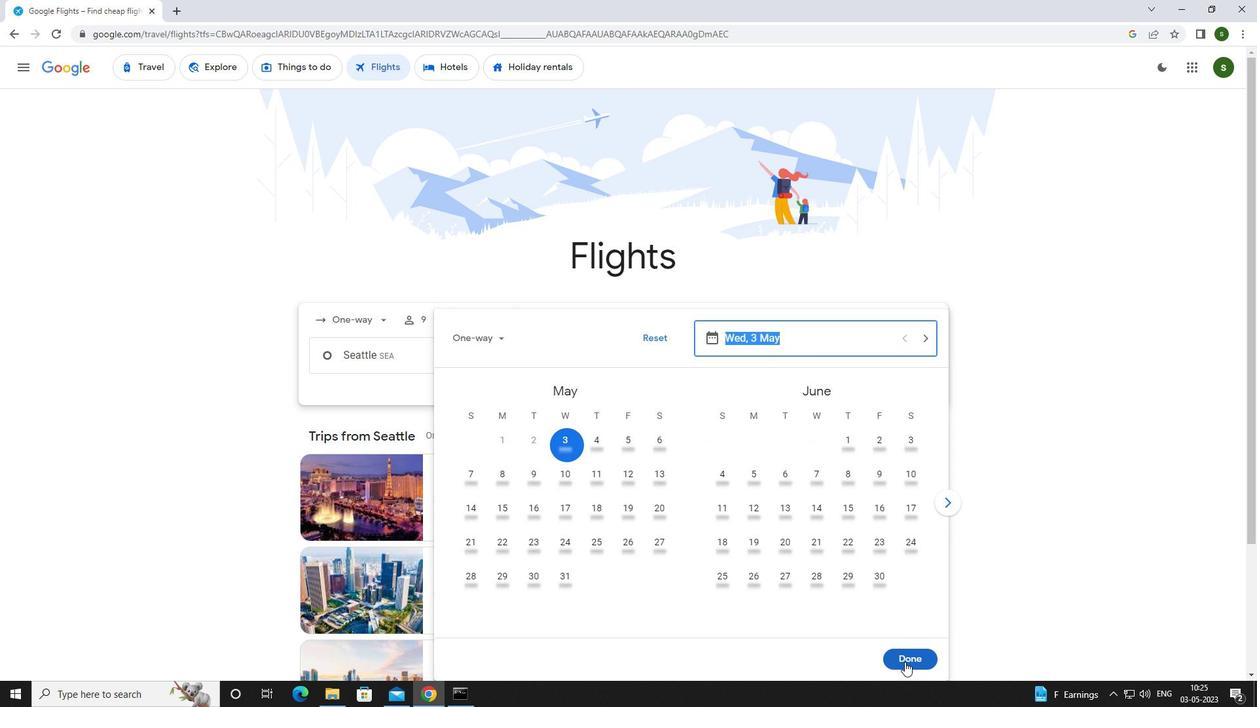 
Action: Mouse moved to (622, 407)
Screenshot: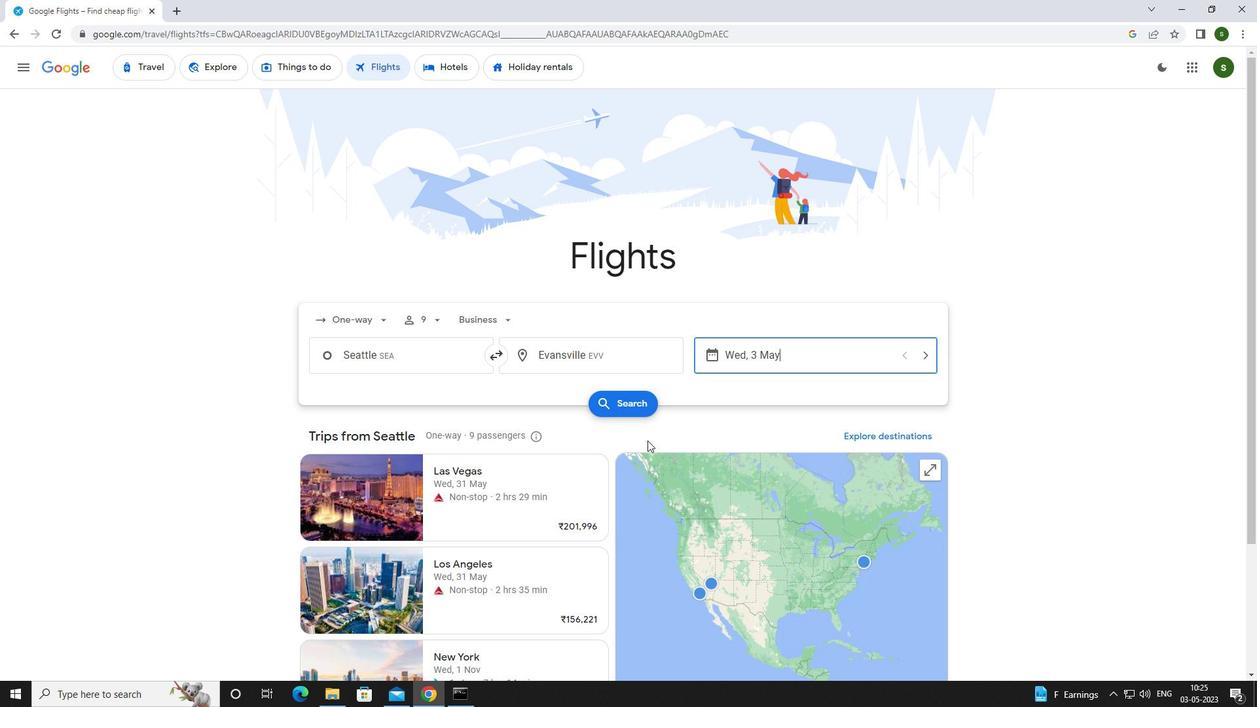 
Action: Mouse pressed left at (622, 407)
Screenshot: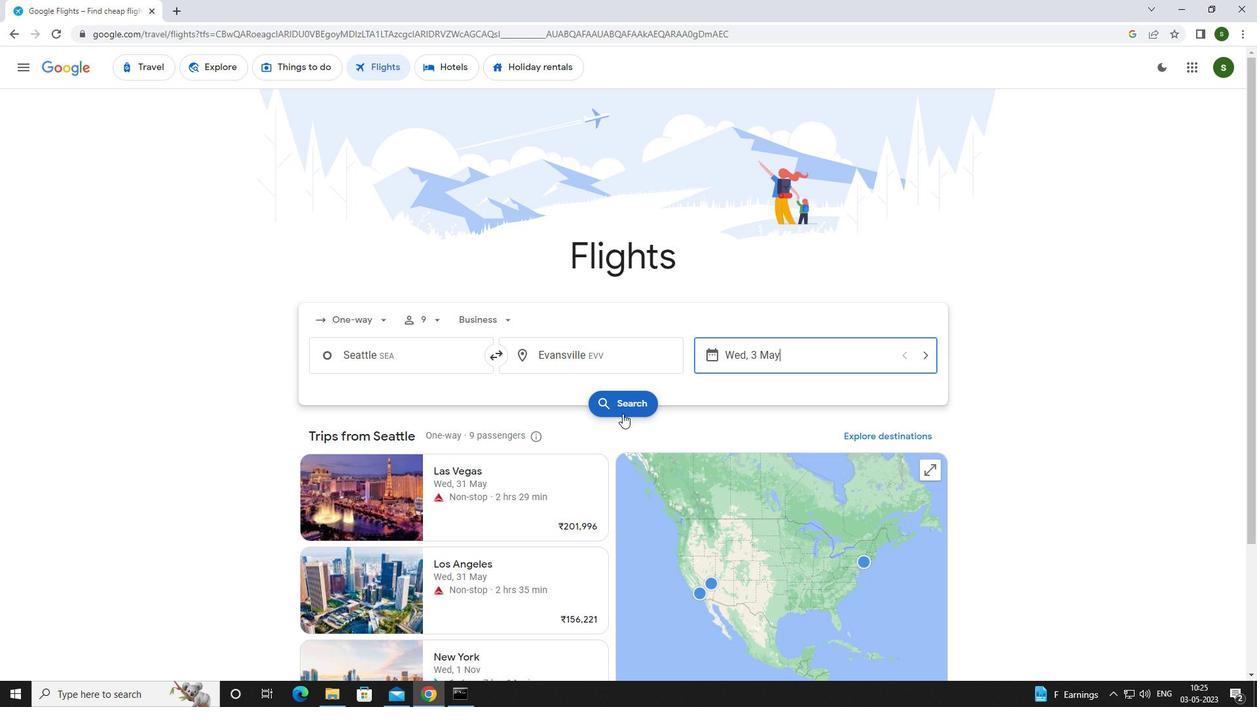 
Action: Mouse moved to (321, 188)
Screenshot: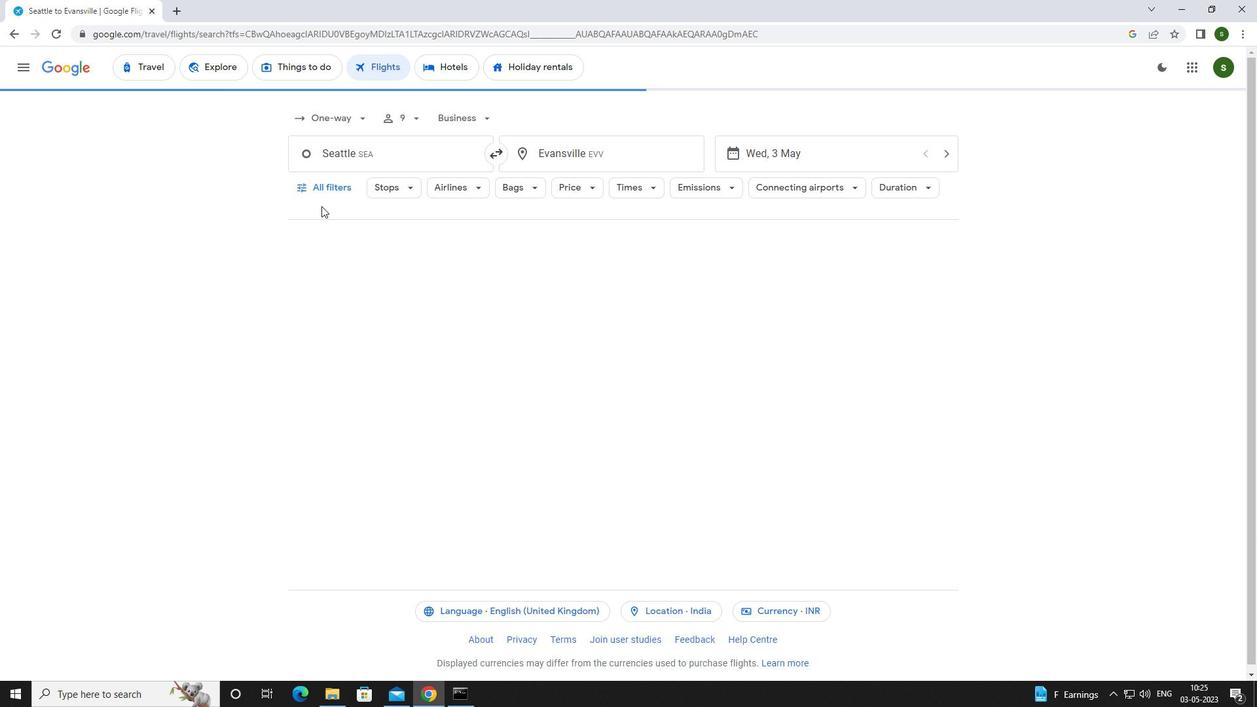 
Action: Mouse pressed left at (321, 188)
Screenshot: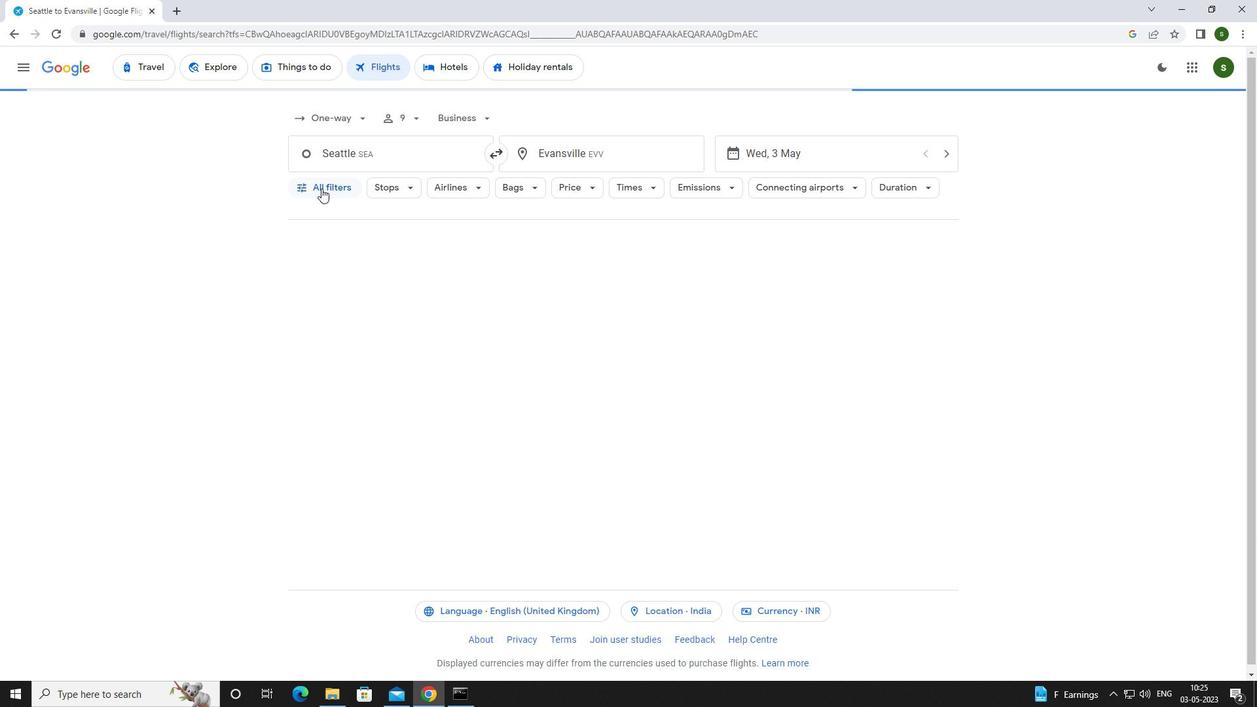 
Action: Mouse moved to (486, 467)
Screenshot: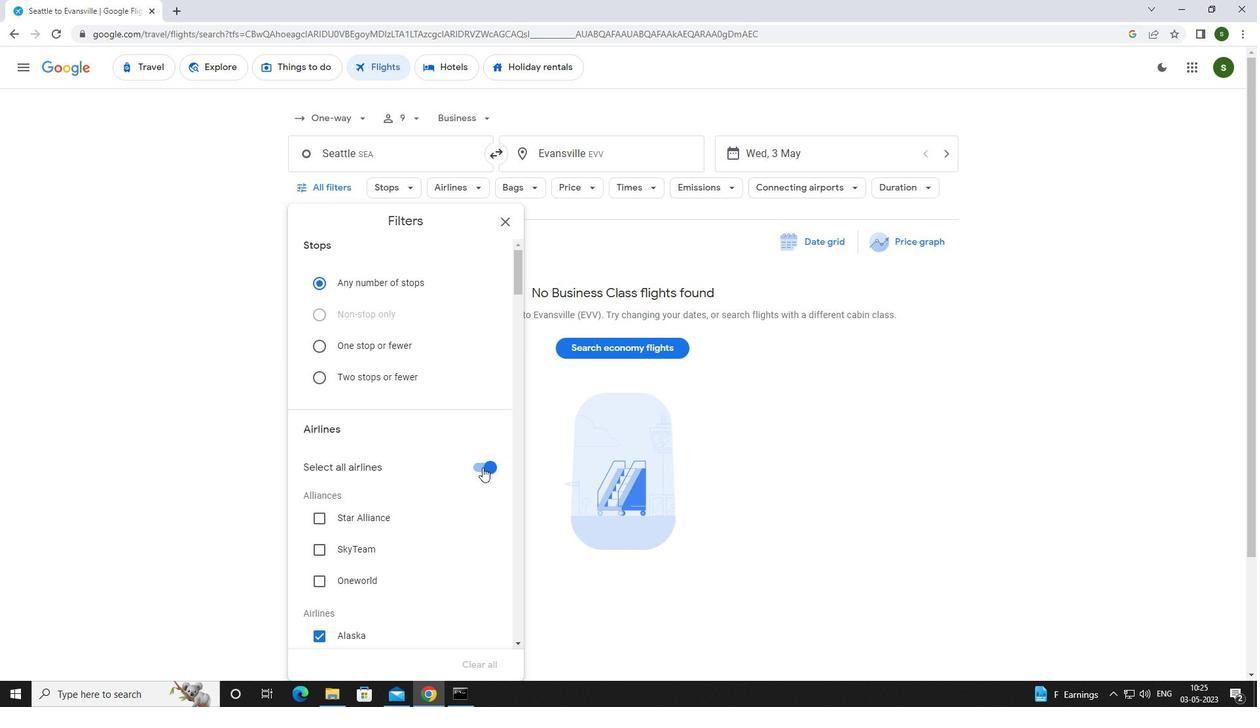 
Action: Mouse pressed left at (486, 467)
Screenshot: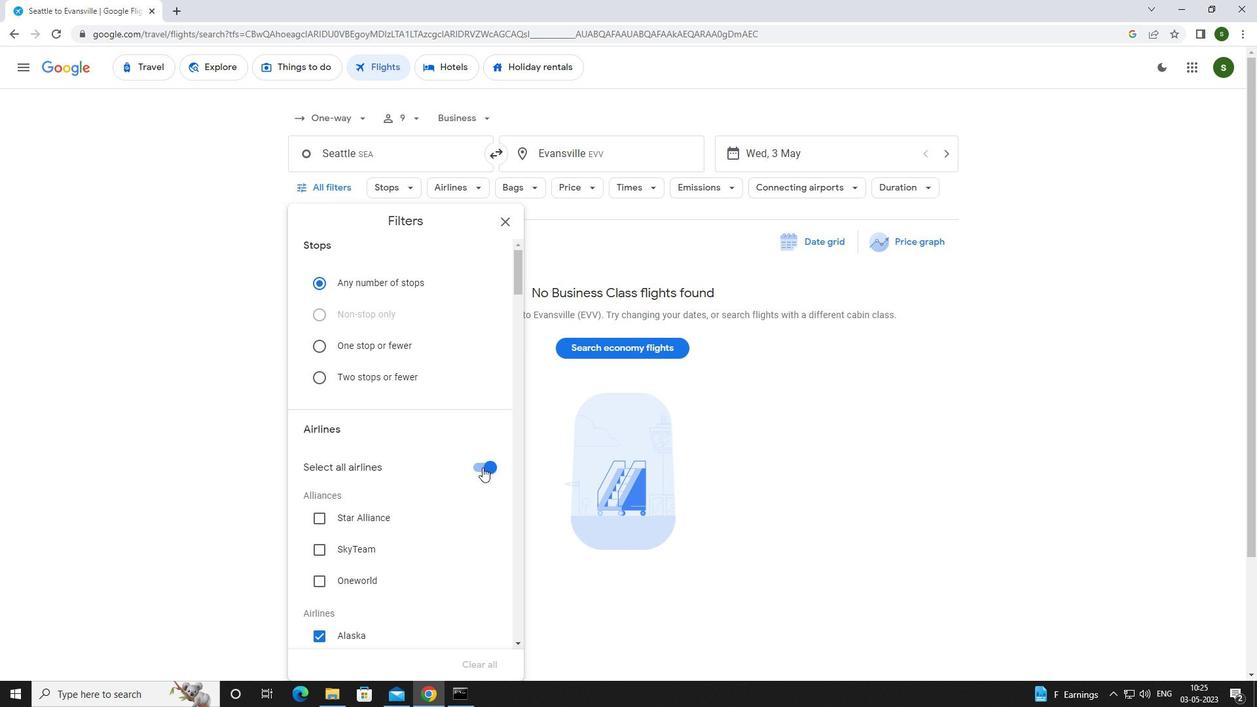 
Action: Mouse moved to (451, 396)
Screenshot: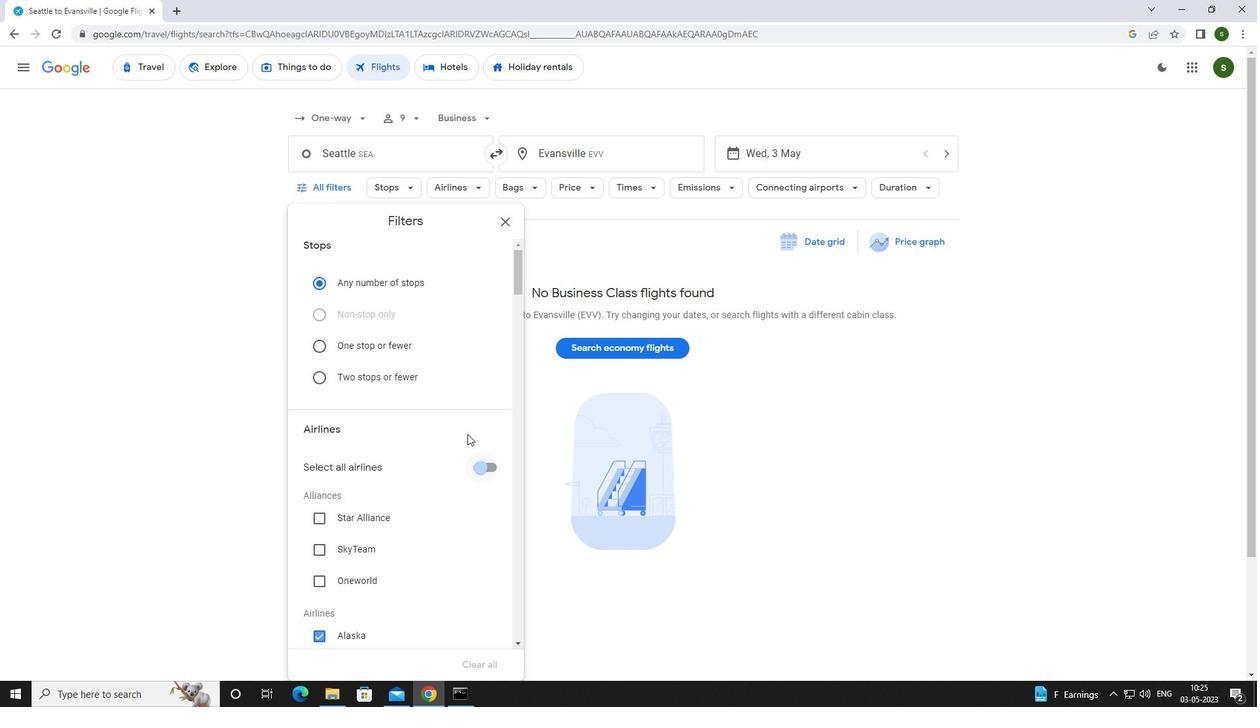 
Action: Mouse scrolled (451, 395) with delta (0, 0)
Screenshot: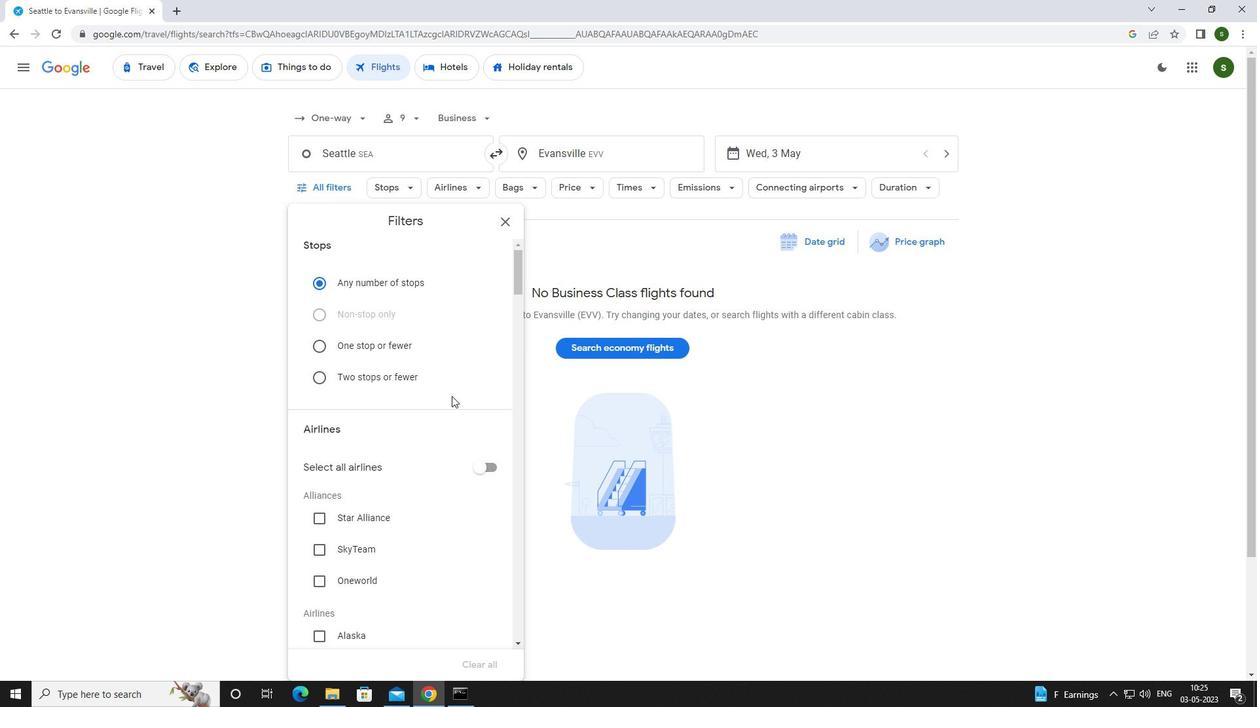 
Action: Mouse scrolled (451, 395) with delta (0, 0)
Screenshot: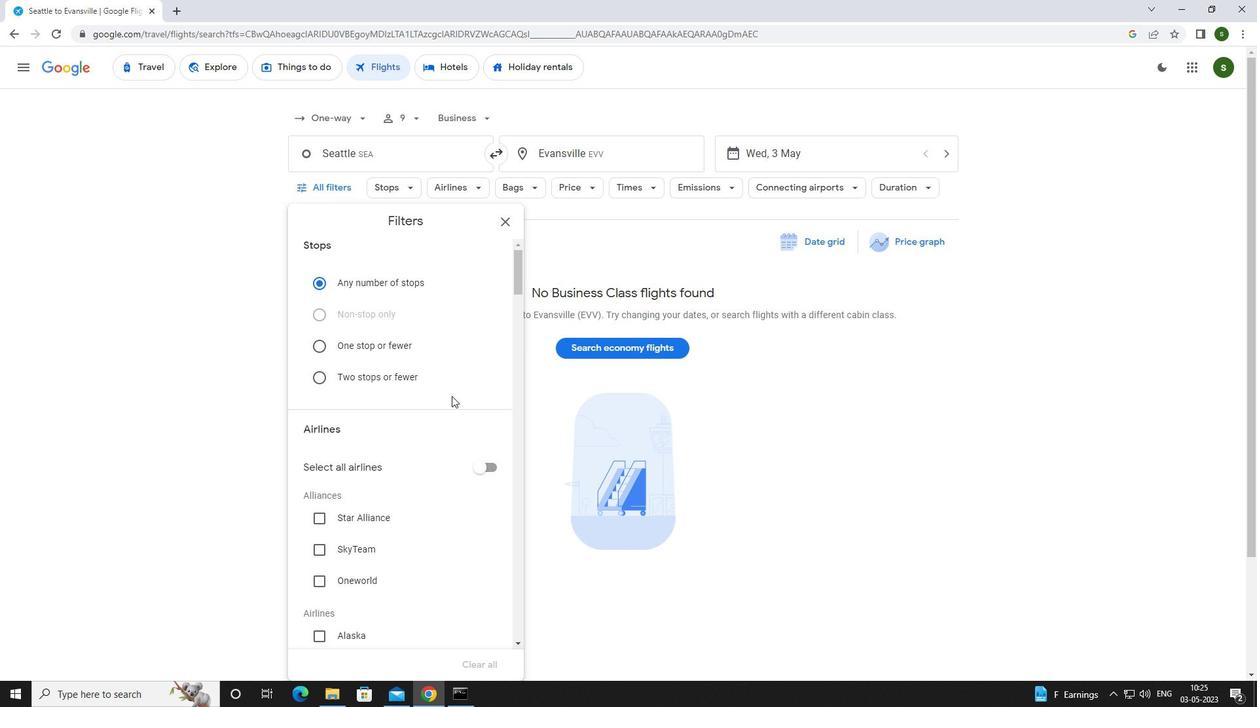 
Action: Mouse scrolled (451, 395) with delta (0, 0)
Screenshot: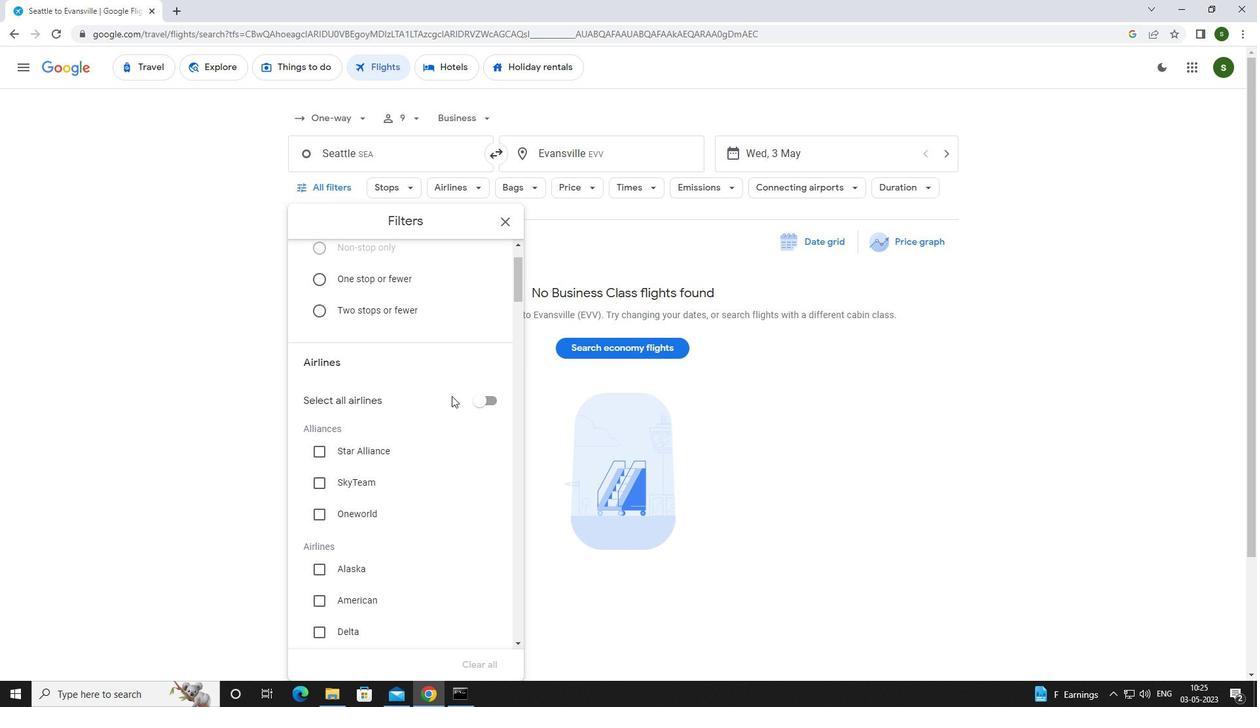 
Action: Mouse scrolled (451, 395) with delta (0, 0)
Screenshot: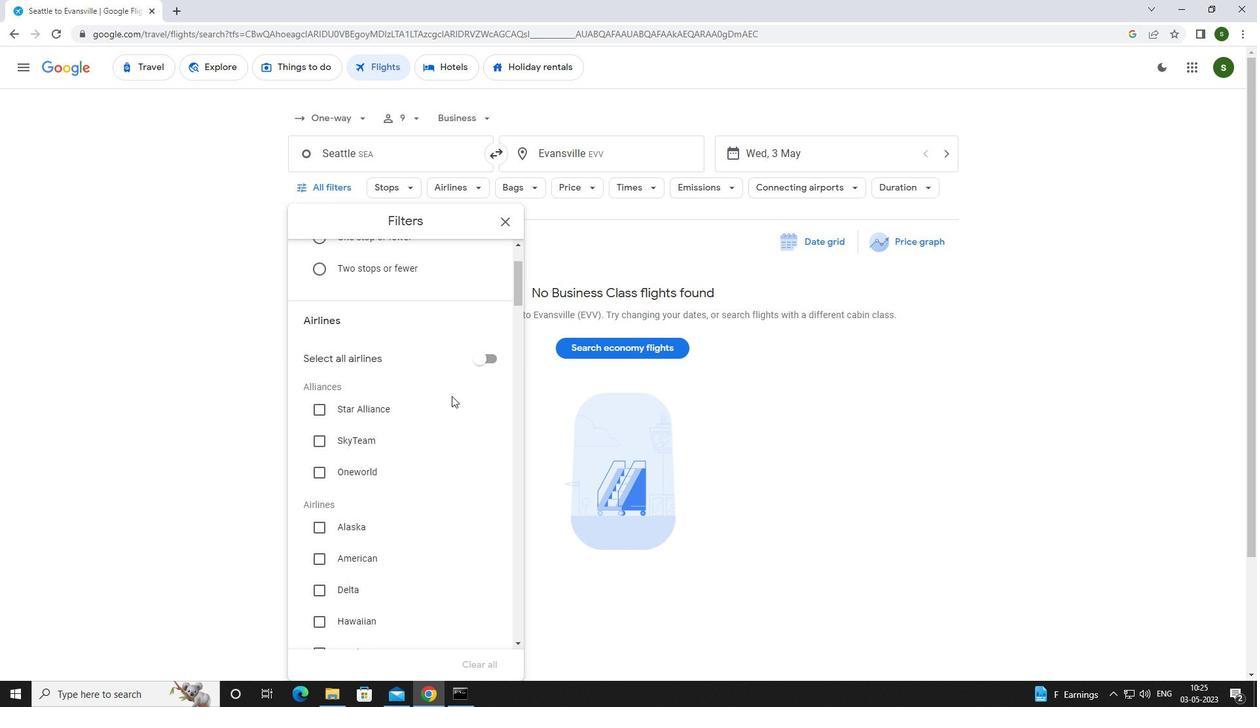 
Action: Mouse scrolled (451, 395) with delta (0, 0)
Screenshot: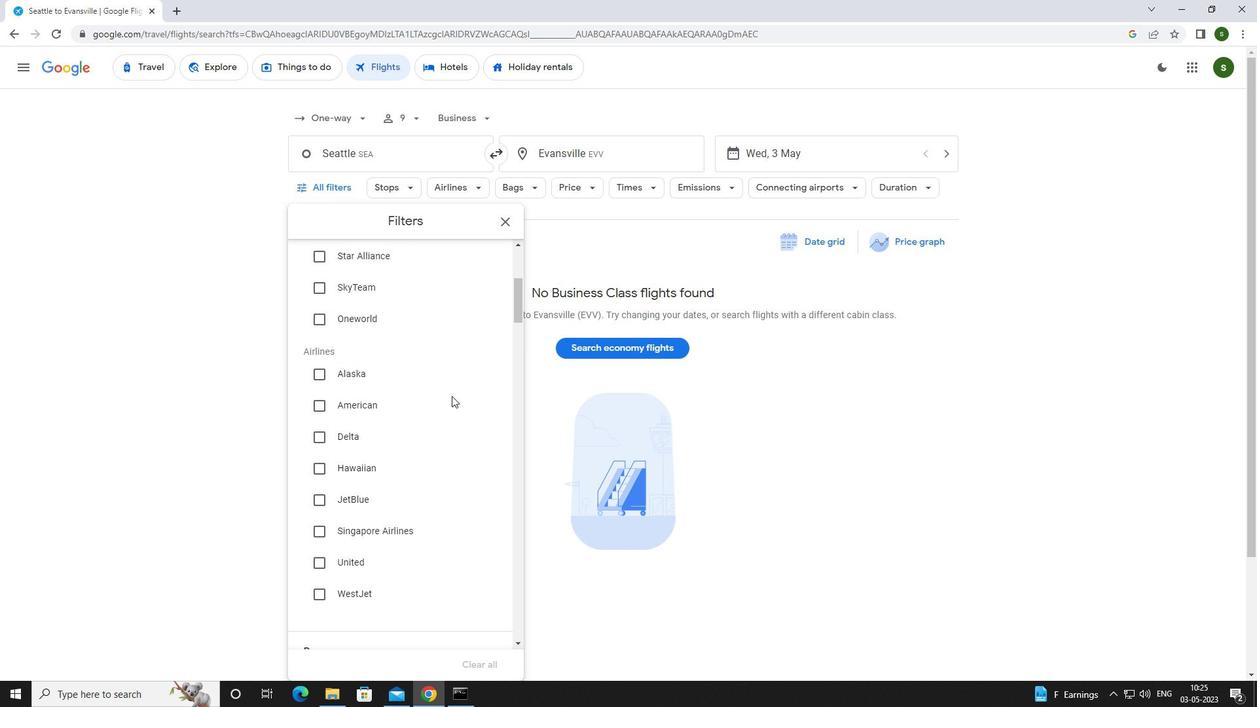 
Action: Mouse scrolled (451, 395) with delta (0, 0)
Screenshot: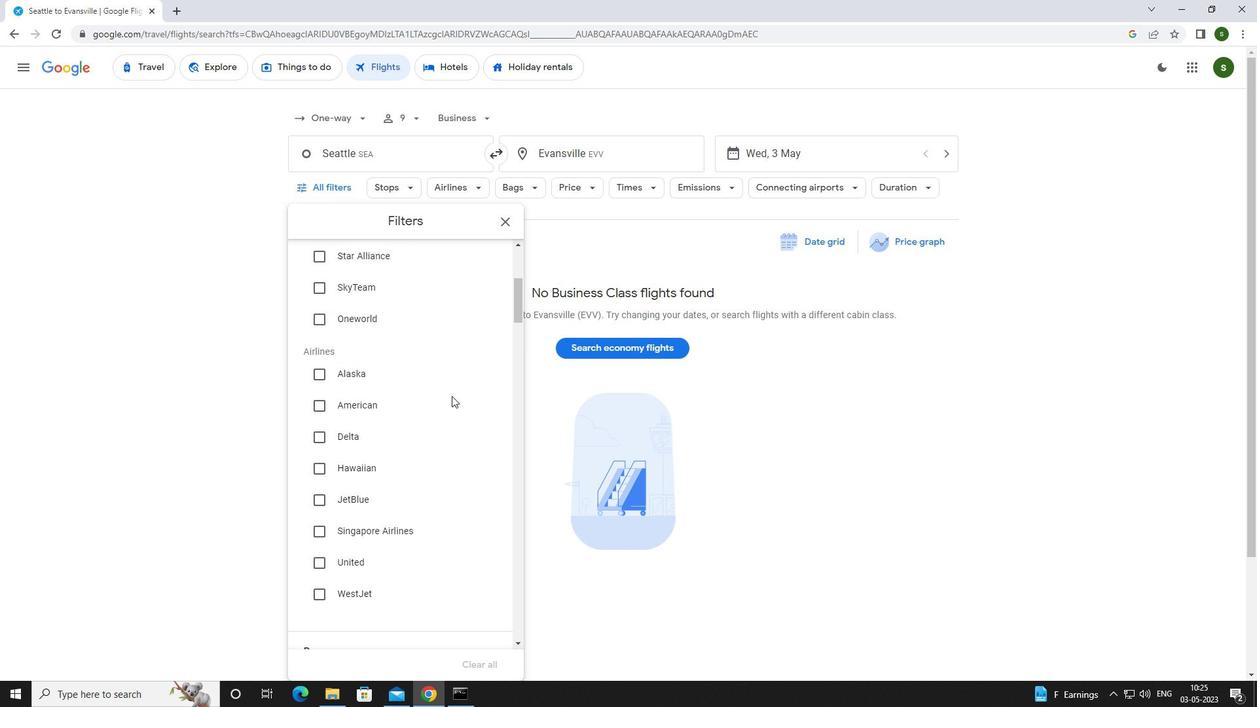 
Action: Mouse scrolled (451, 395) with delta (0, 0)
Screenshot: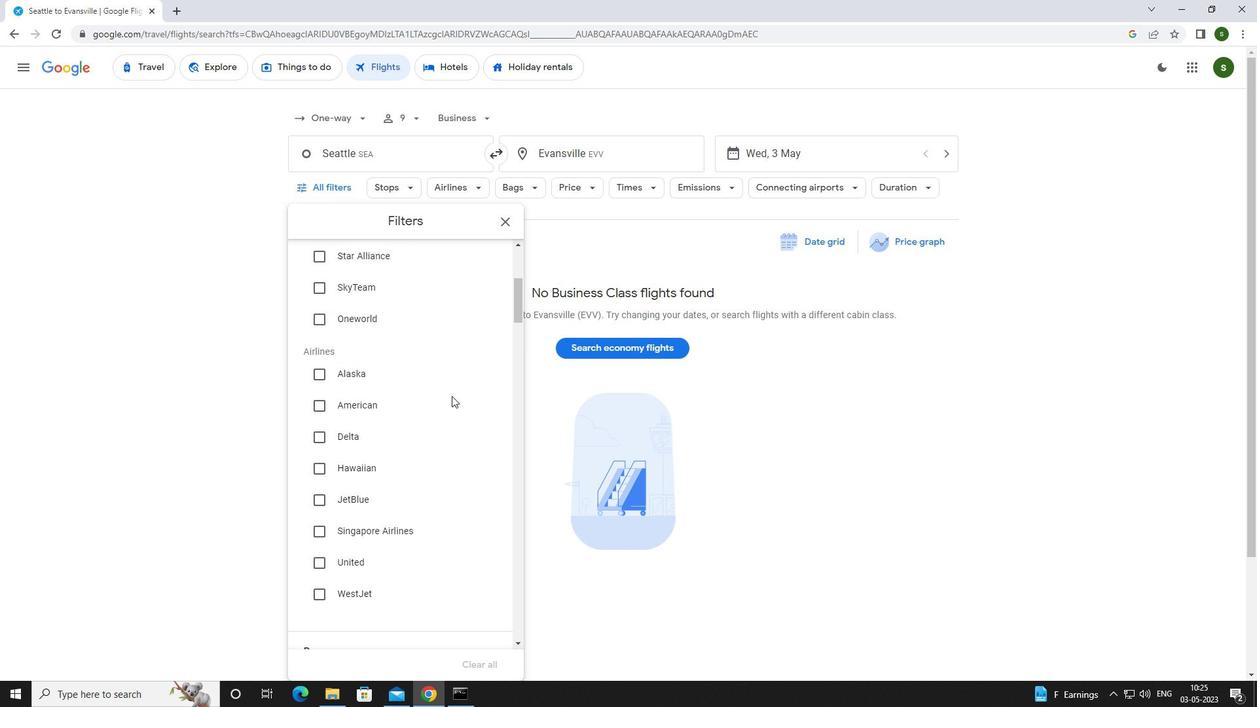 
Action: Mouse moved to (377, 334)
Screenshot: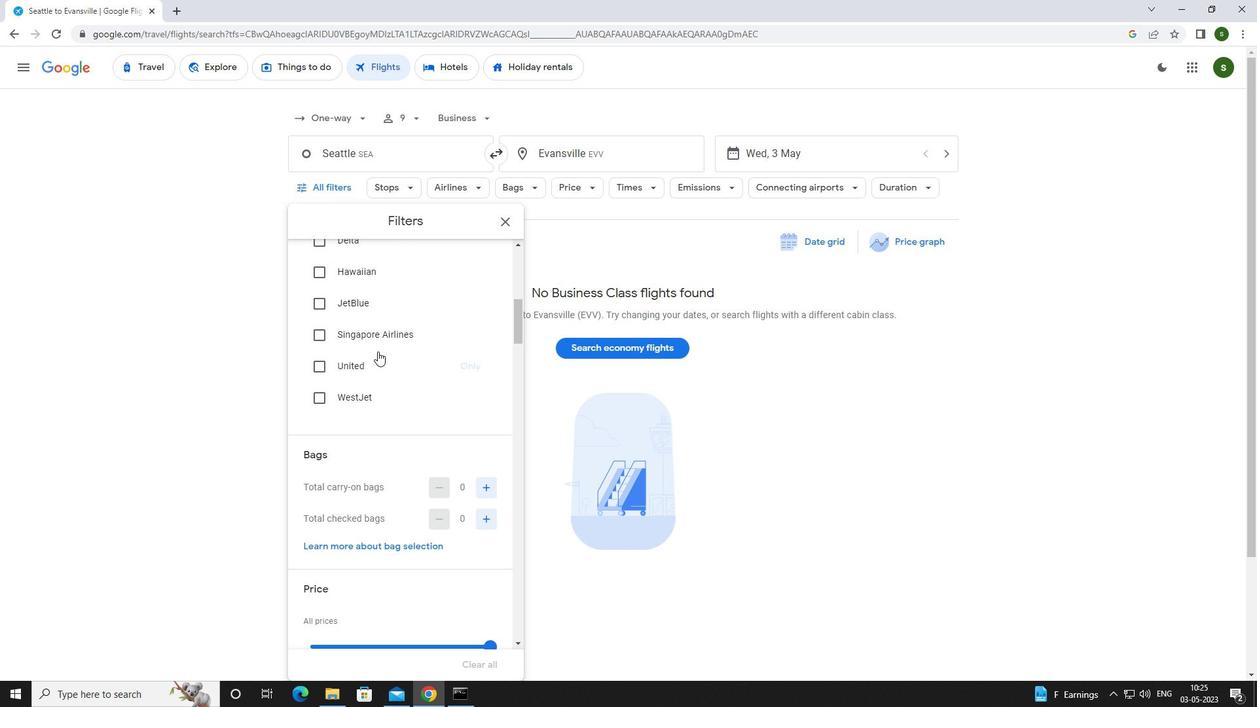 
Action: Mouse pressed left at (377, 334)
Screenshot: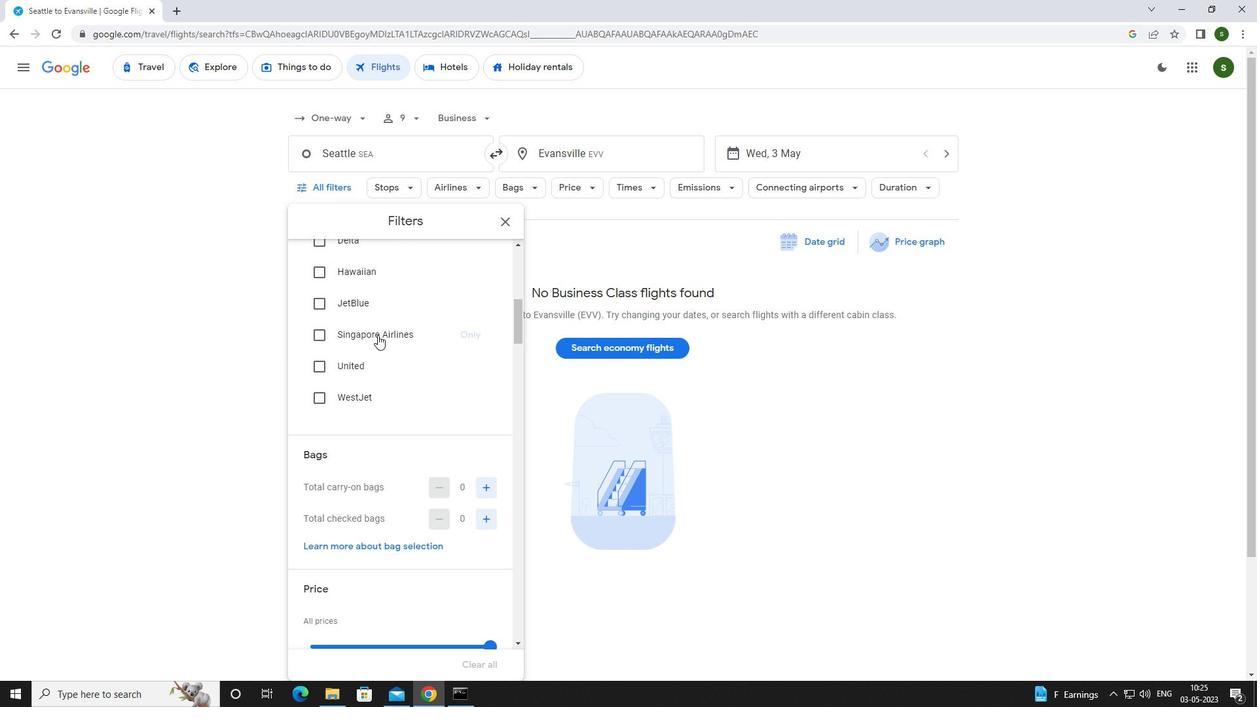 
Action: Mouse moved to (484, 516)
Screenshot: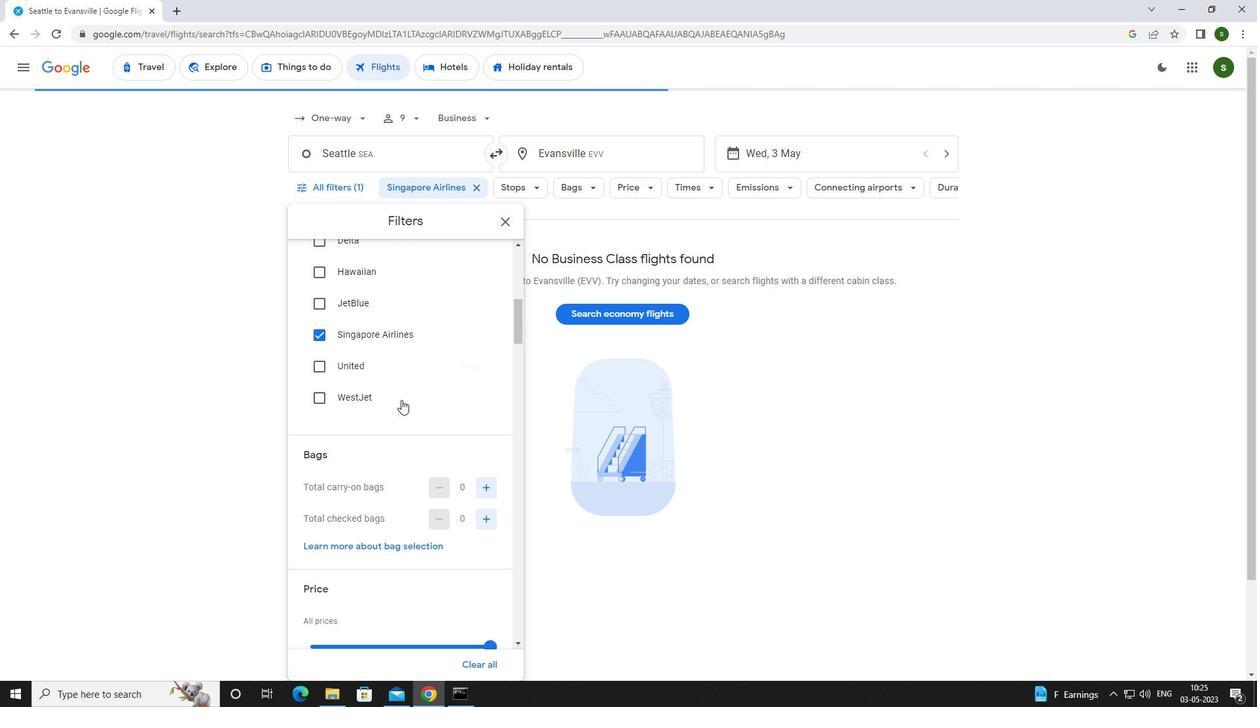 
Action: Mouse pressed left at (484, 516)
Screenshot: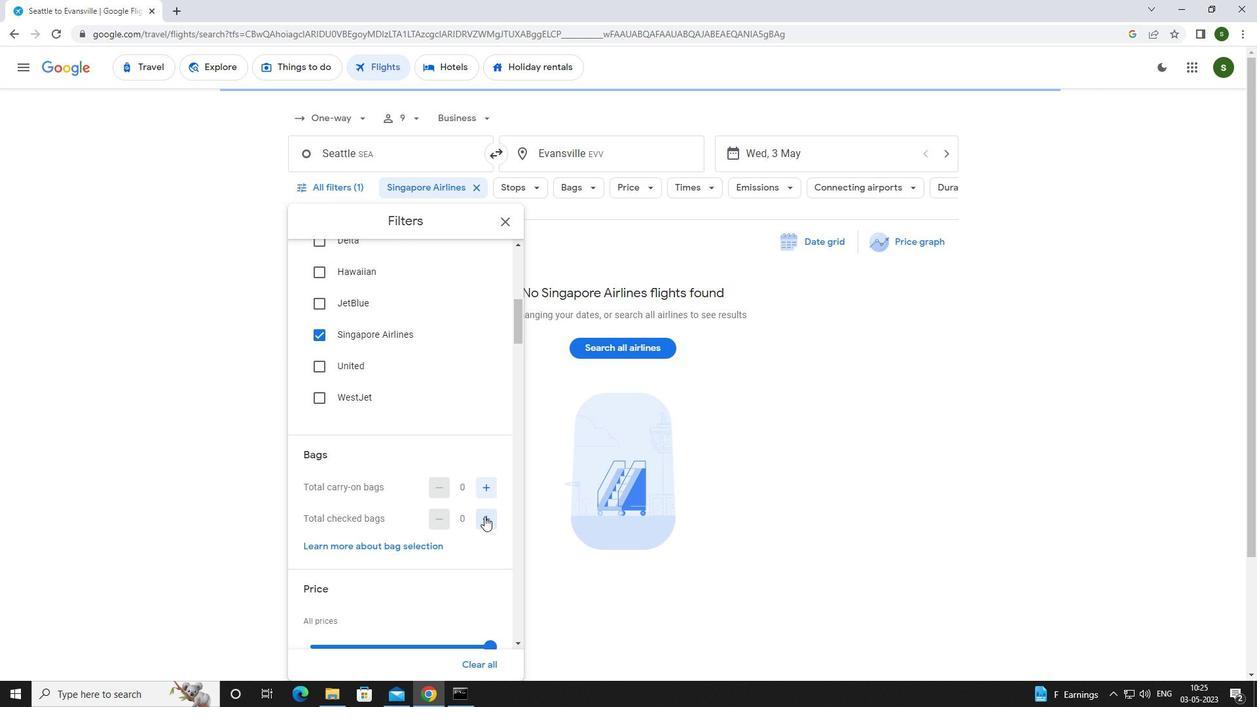 
Action: Mouse pressed left at (484, 516)
Screenshot: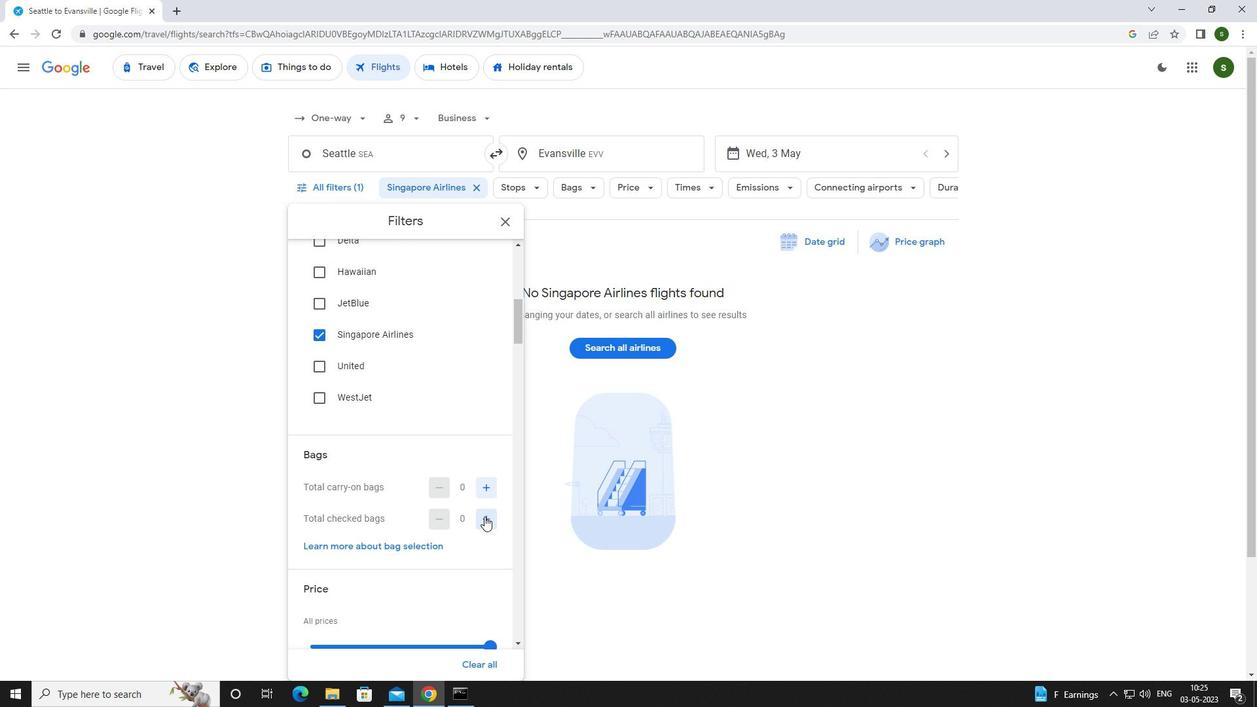 
Action: Mouse pressed left at (484, 516)
Screenshot: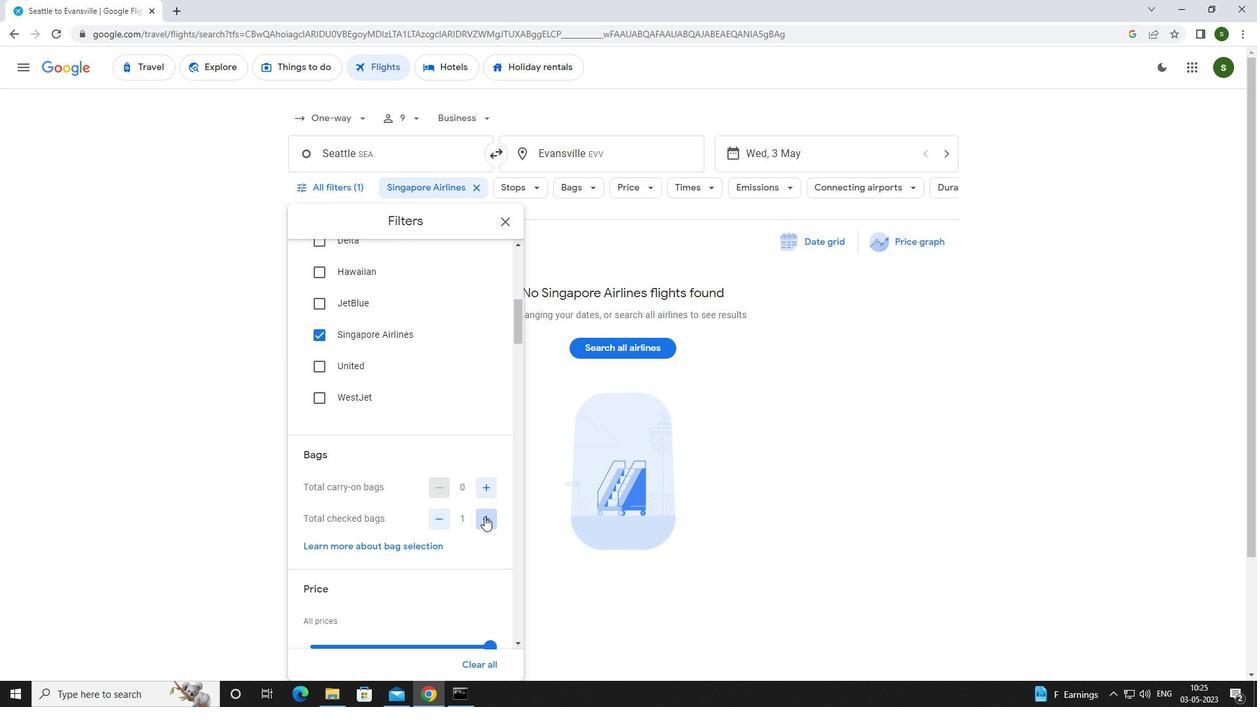 
Action: Mouse pressed left at (484, 516)
Screenshot: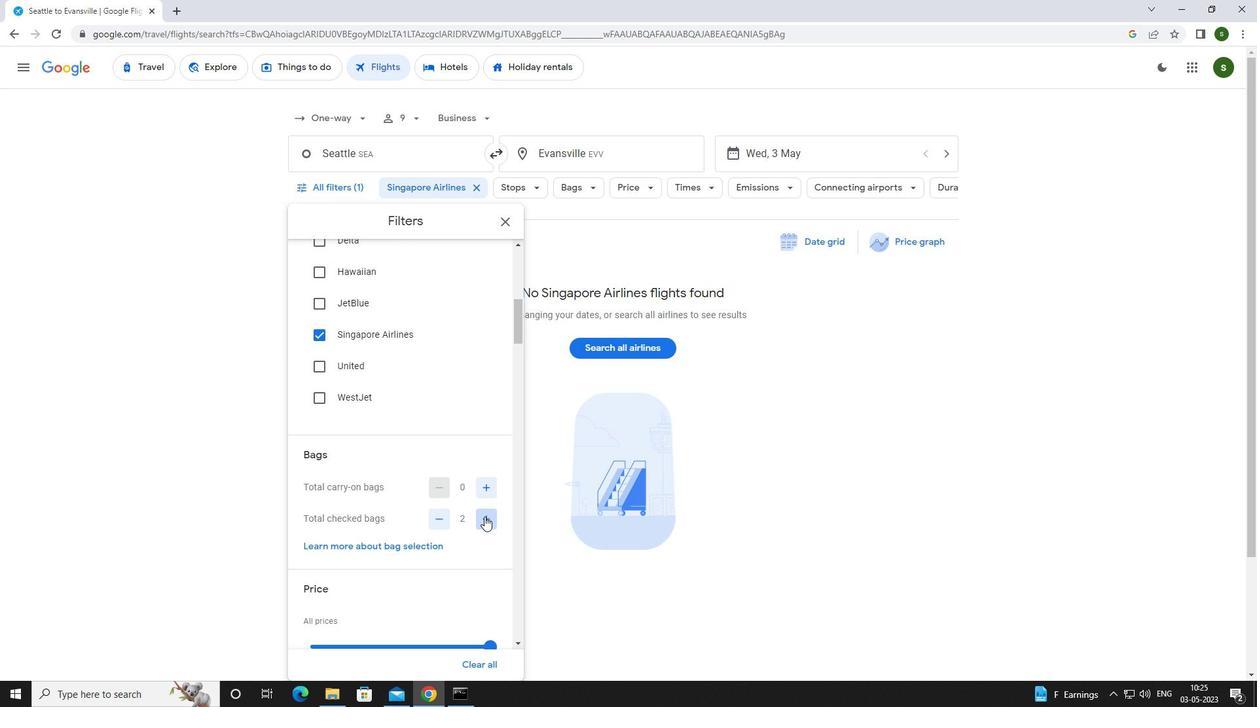 
Action: Mouse pressed left at (484, 516)
Screenshot: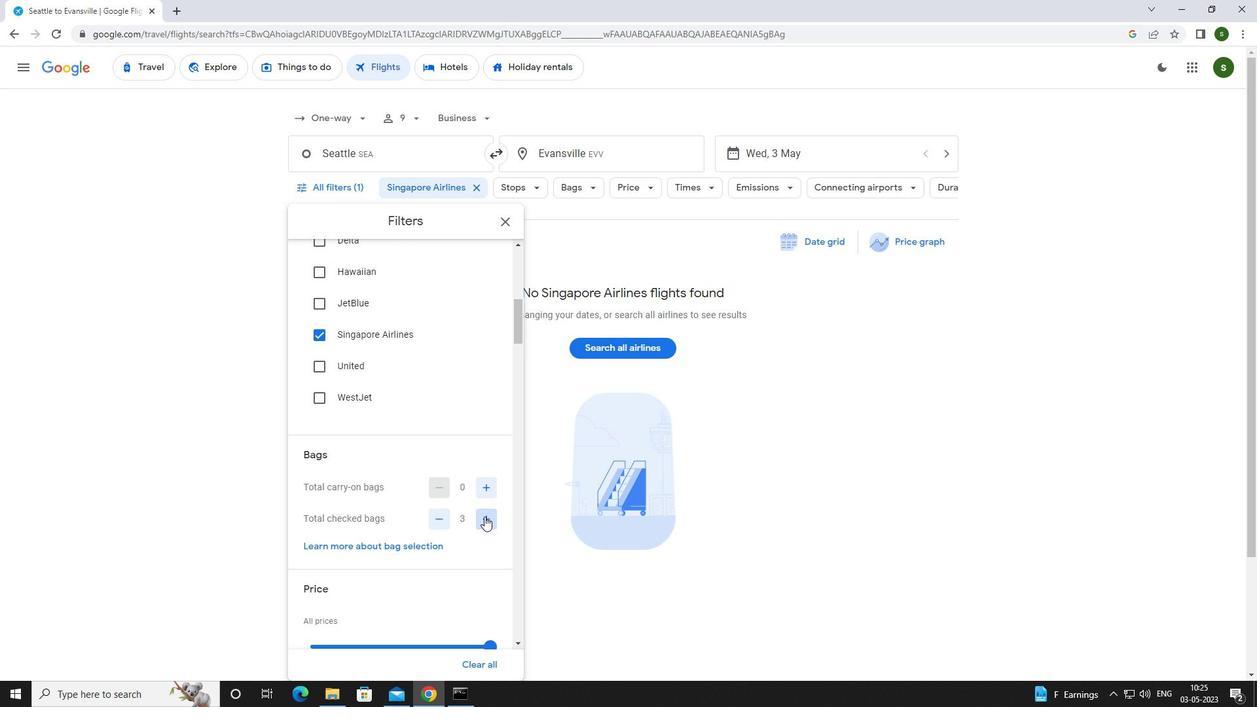 
Action: Mouse pressed left at (484, 516)
Screenshot: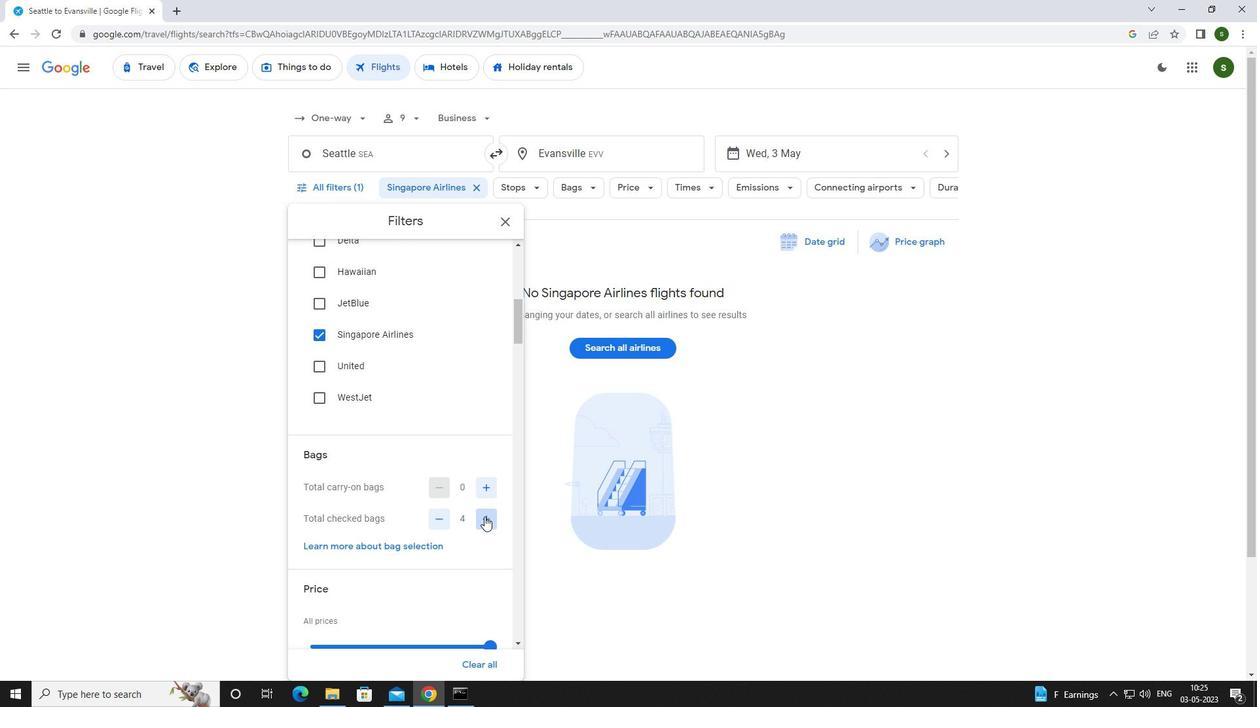 
Action: Mouse pressed left at (484, 516)
Screenshot: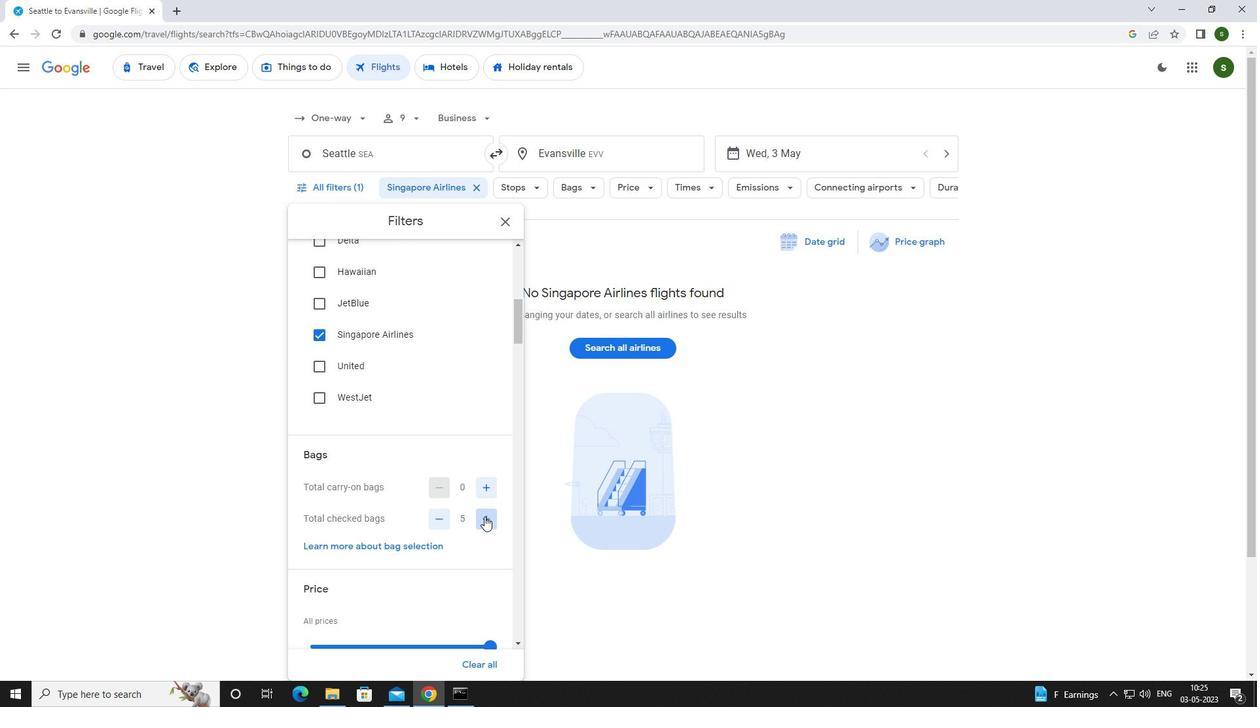 
Action: Mouse pressed left at (484, 516)
Screenshot: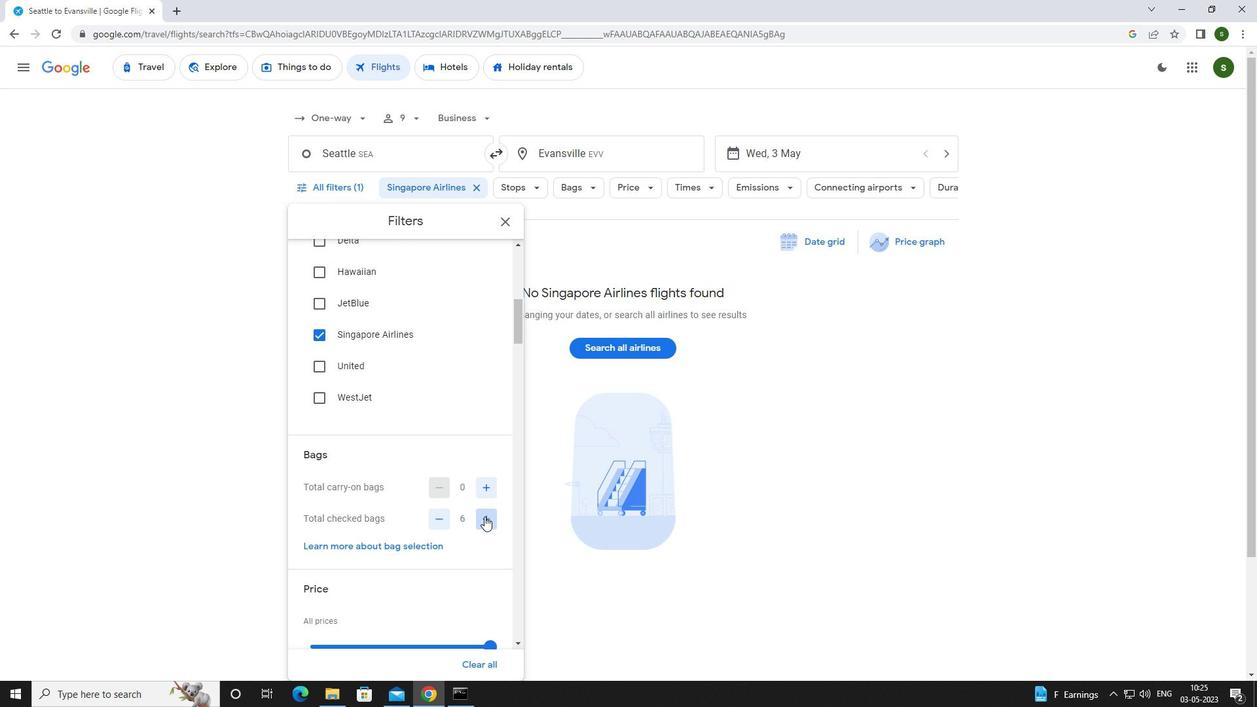 
Action: Mouse pressed left at (484, 516)
Screenshot: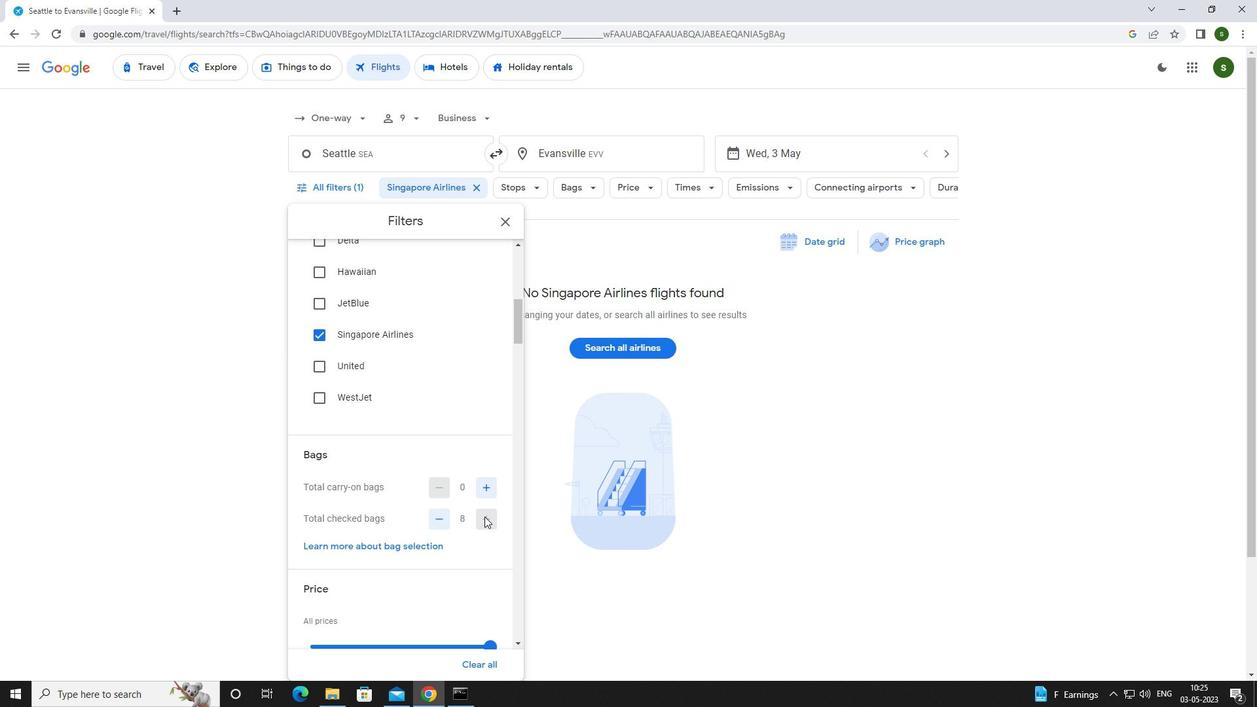 
Action: Mouse scrolled (484, 516) with delta (0, 0)
Screenshot: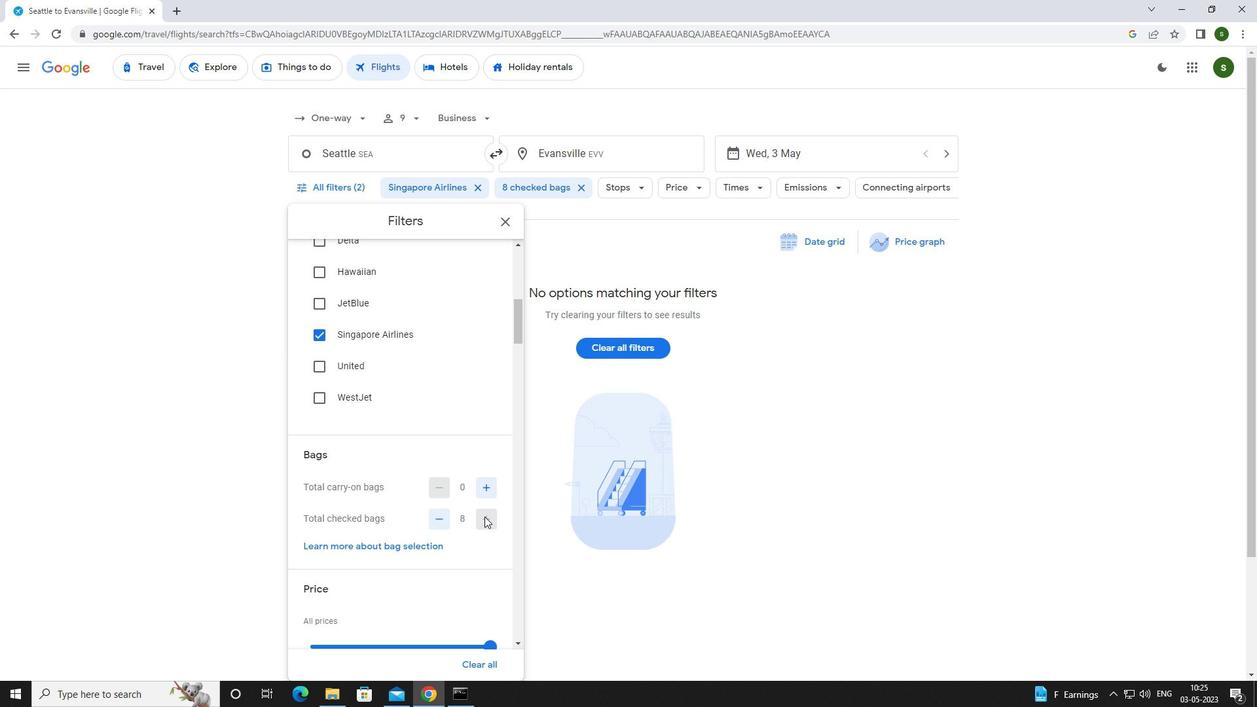 
Action: Mouse scrolled (484, 516) with delta (0, 0)
Screenshot: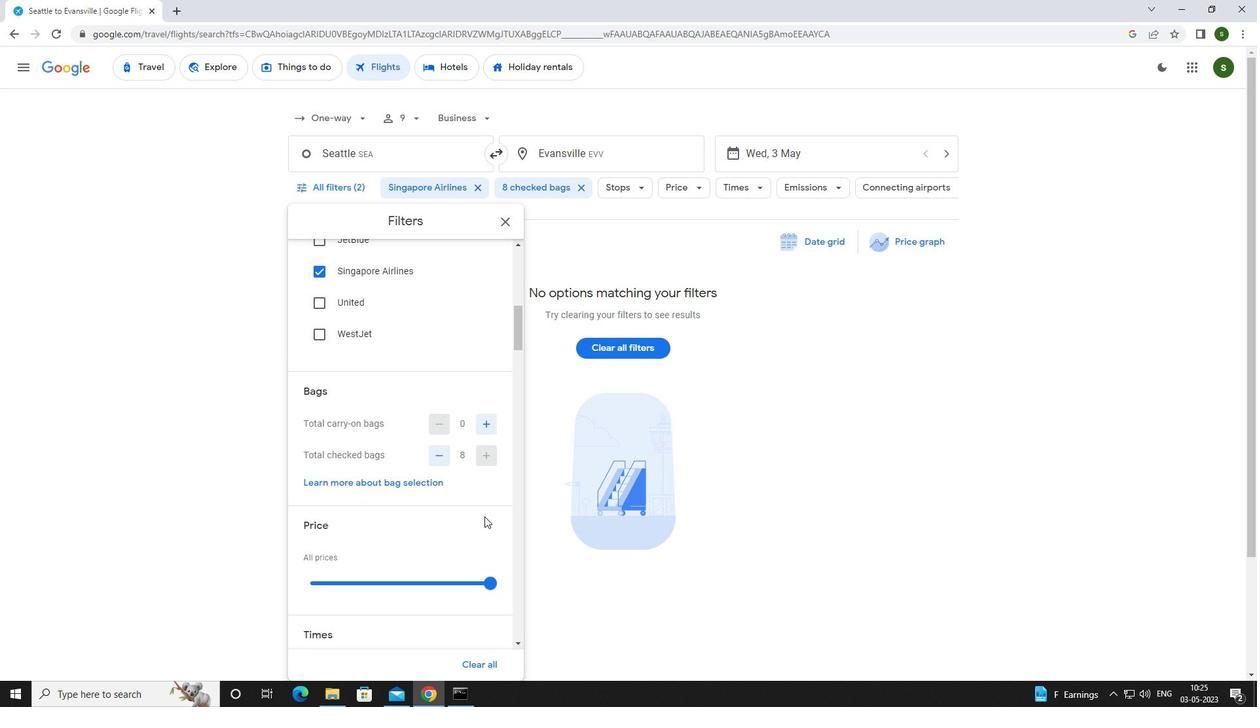 
Action: Mouse moved to (485, 516)
Screenshot: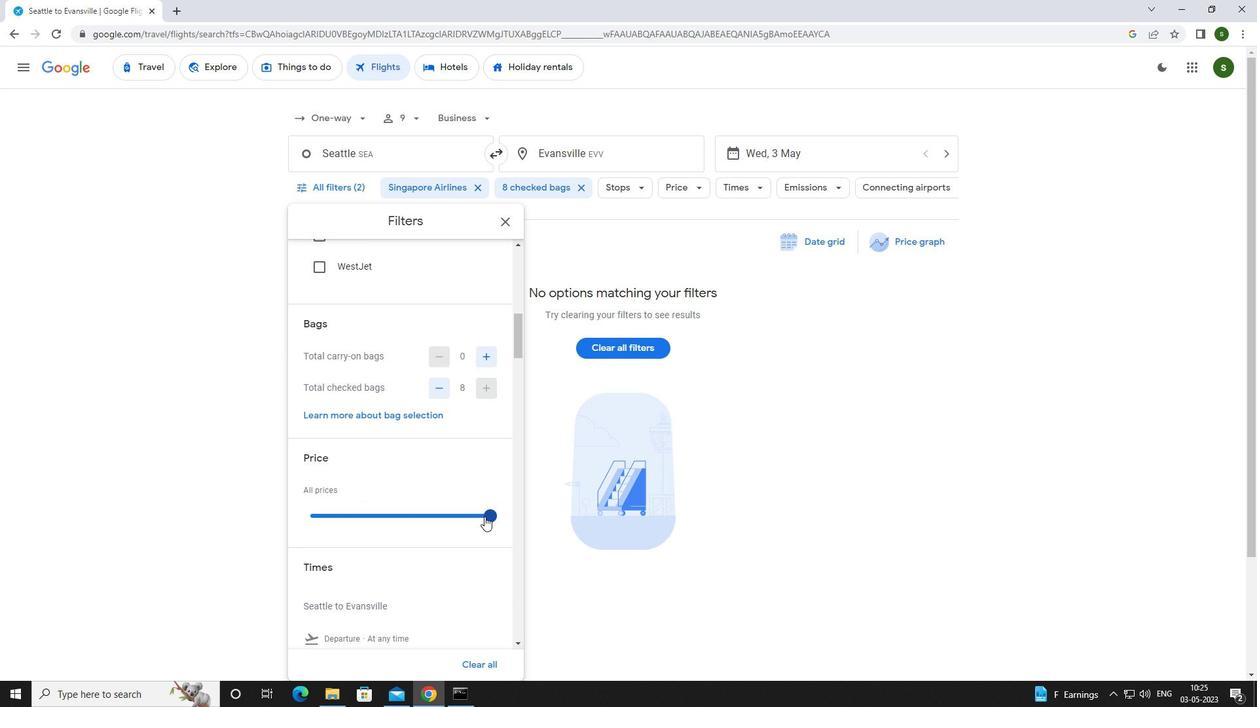 
Action: Mouse pressed left at (485, 516)
Screenshot: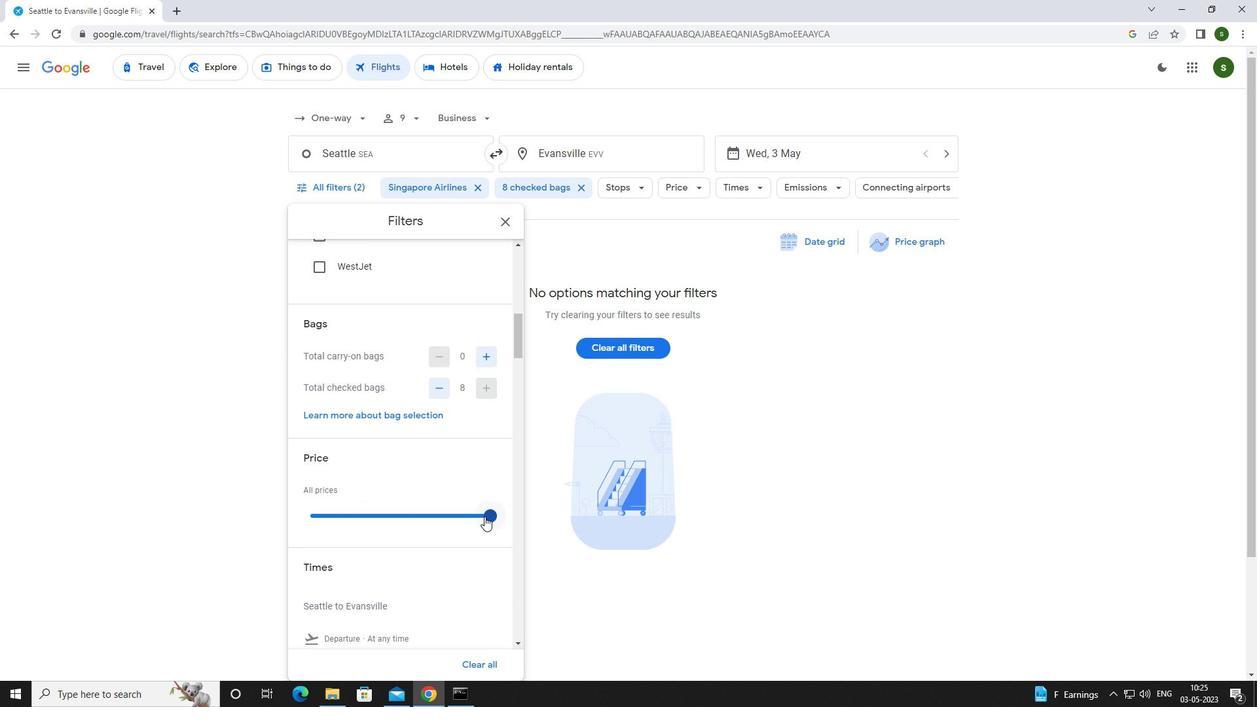 
Action: Mouse scrolled (485, 516) with delta (0, 0)
Screenshot: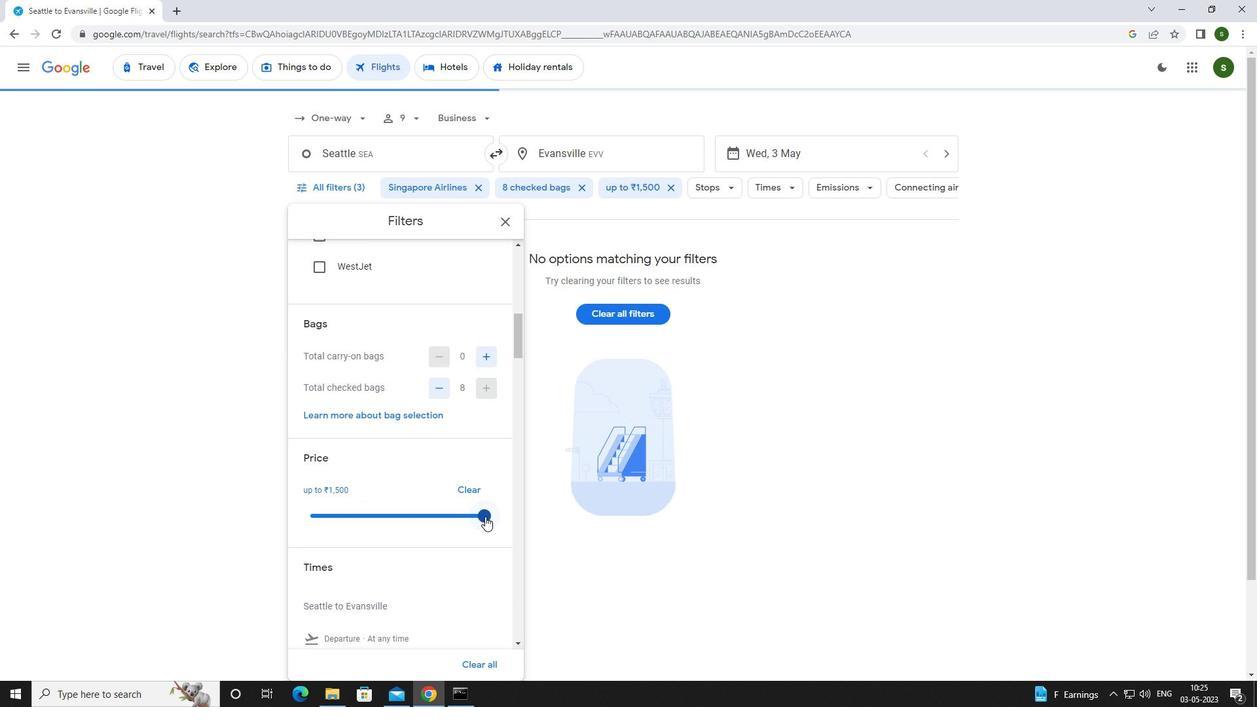 
Action: Mouse scrolled (485, 516) with delta (0, 0)
Screenshot: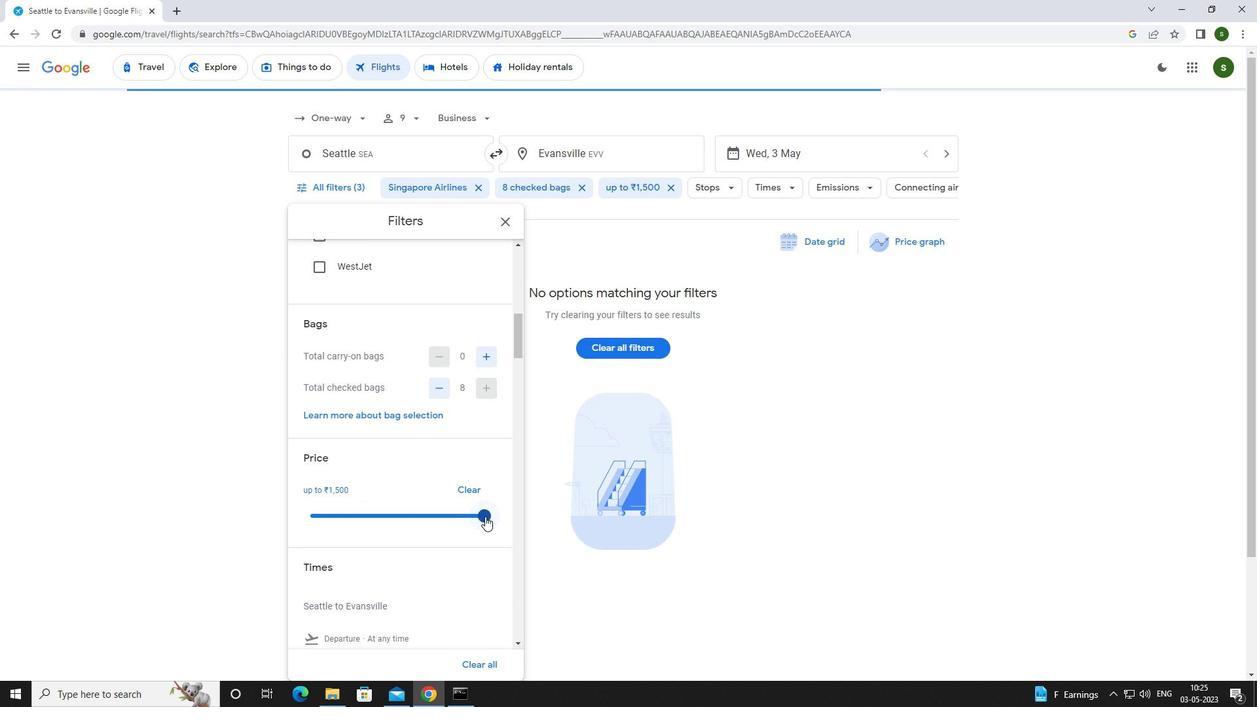 
Action: Mouse moved to (315, 533)
Screenshot: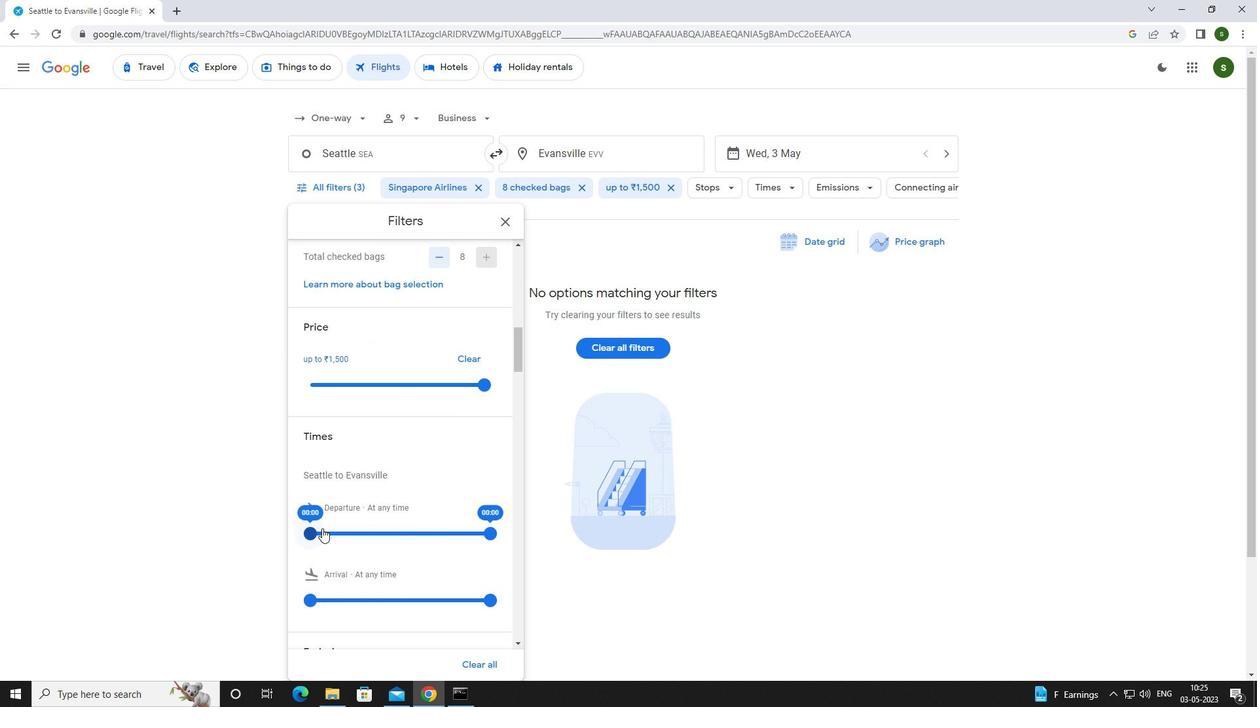 
Action: Mouse pressed left at (315, 533)
Screenshot: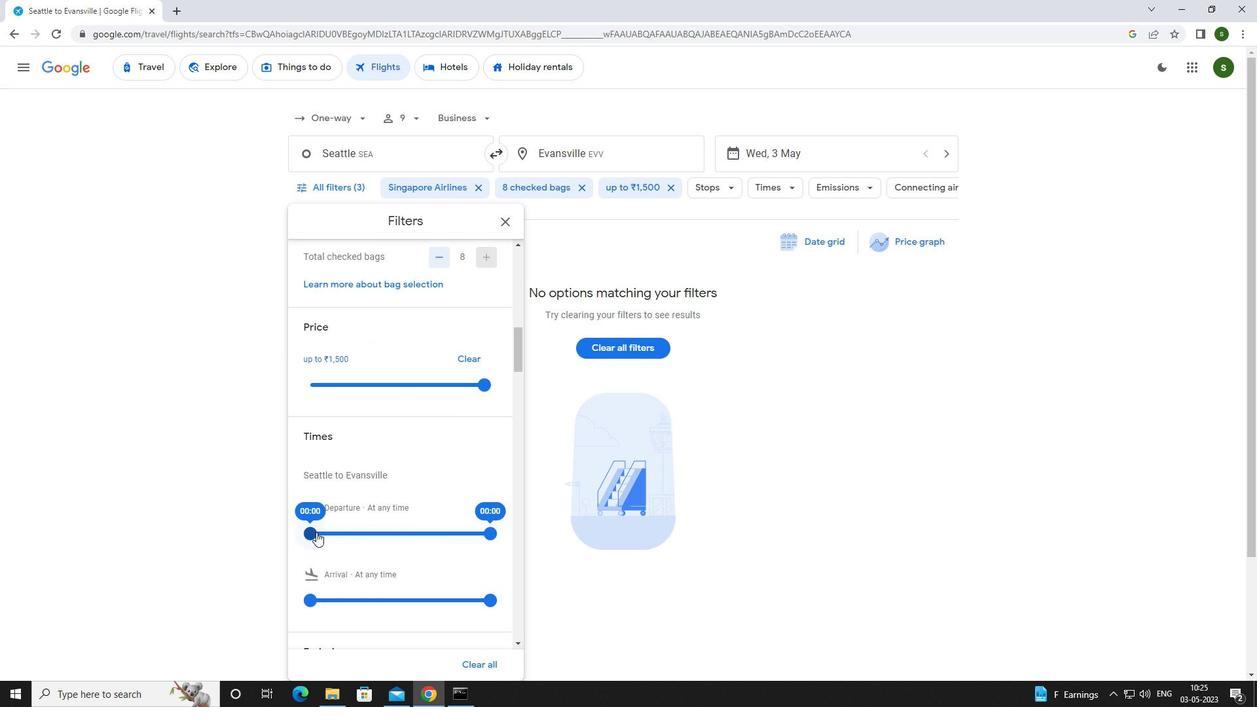 
Action: Mouse moved to (747, 501)
Screenshot: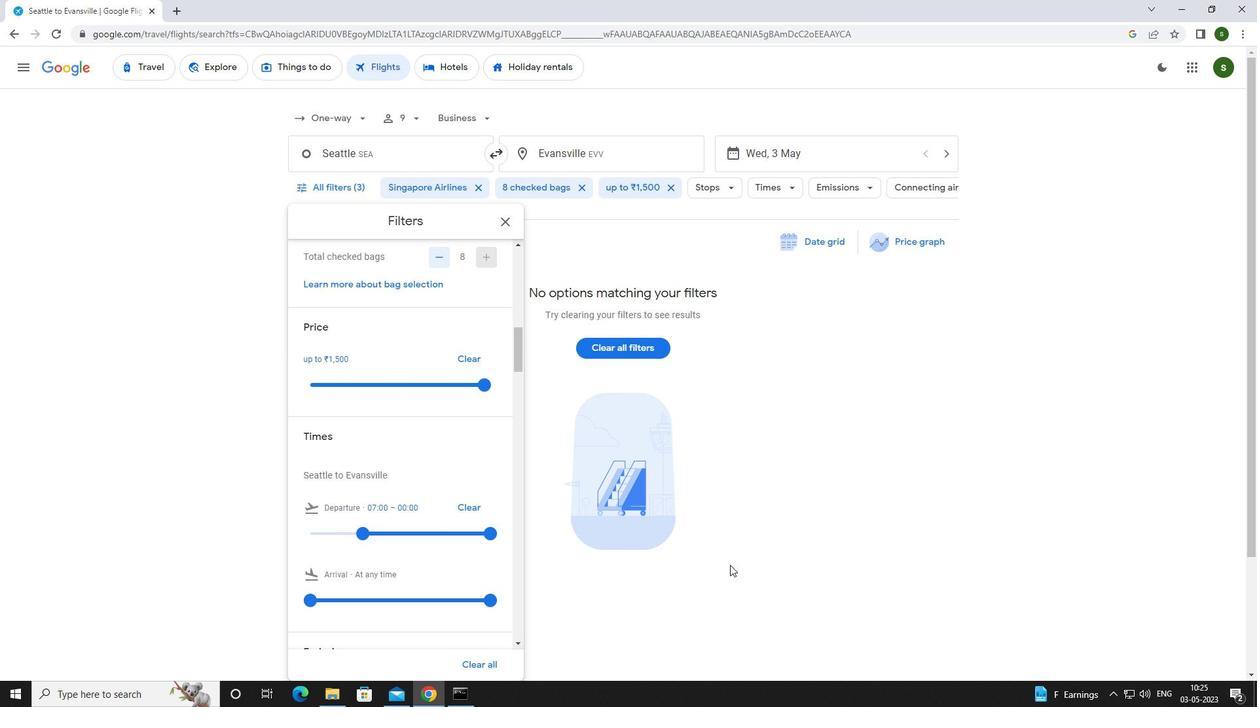 
Action: Mouse pressed left at (747, 501)
Screenshot: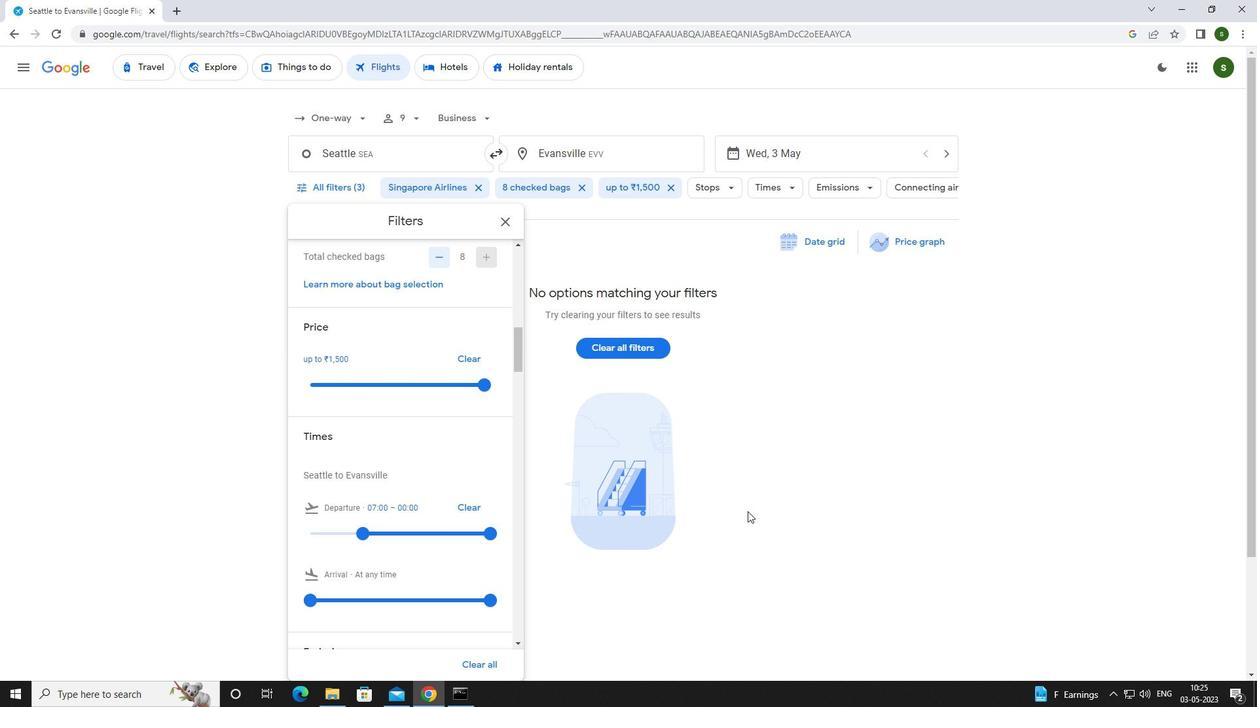 
